 Task: Find a place to stay in Dinajpur, Bangladesh from 12th to 16th July for 8 guests, with a price range of ₹3300 to ₹16000, and amenities including Wifi, Free parking, TV, and Breakfast. Ensure the host speaks English.
Action: Mouse moved to (430, 91)
Screenshot: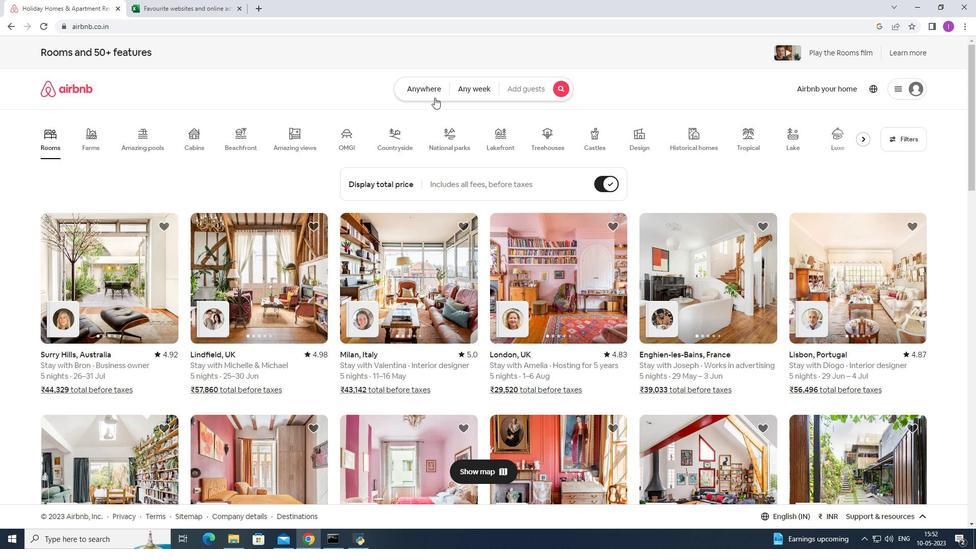 
Action: Mouse pressed left at (430, 91)
Screenshot: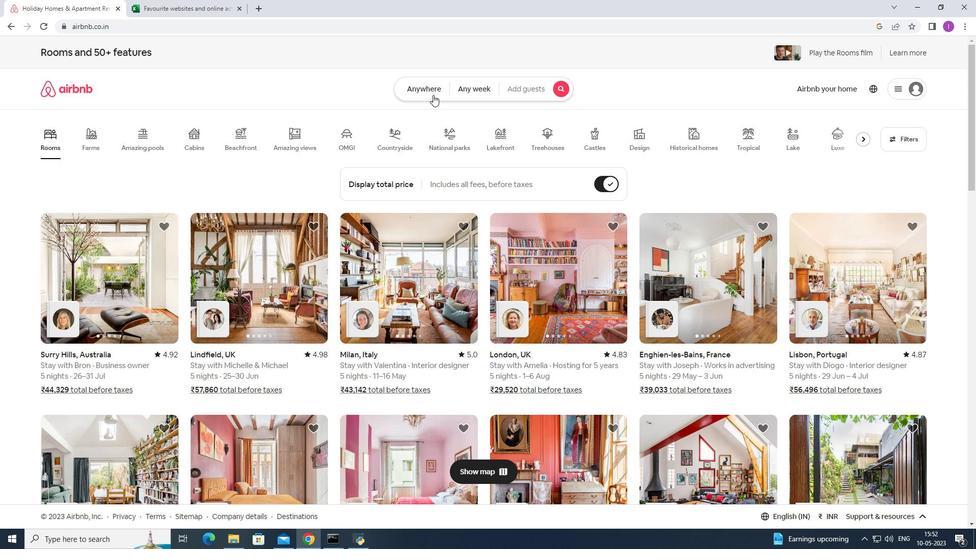 
Action: Mouse moved to (287, 133)
Screenshot: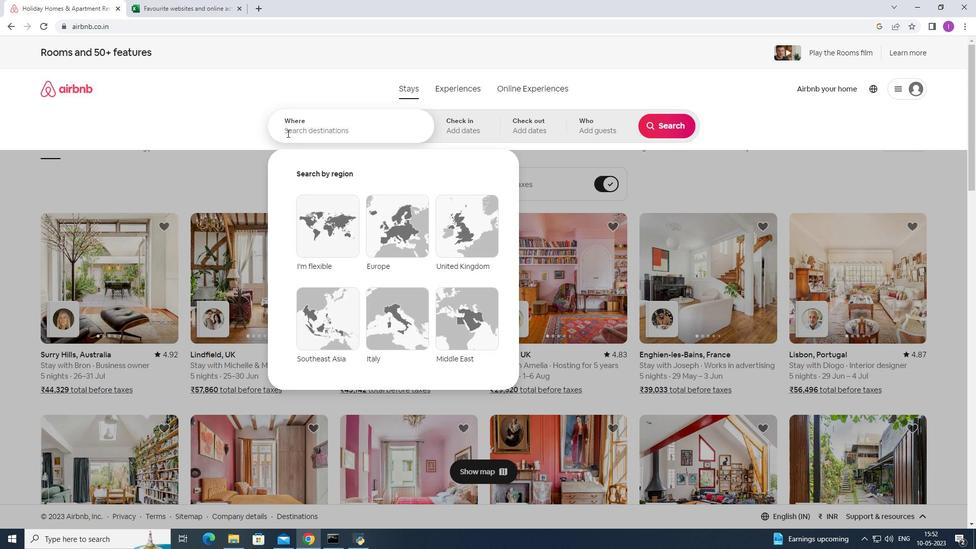 
Action: Mouse pressed left at (287, 133)
Screenshot: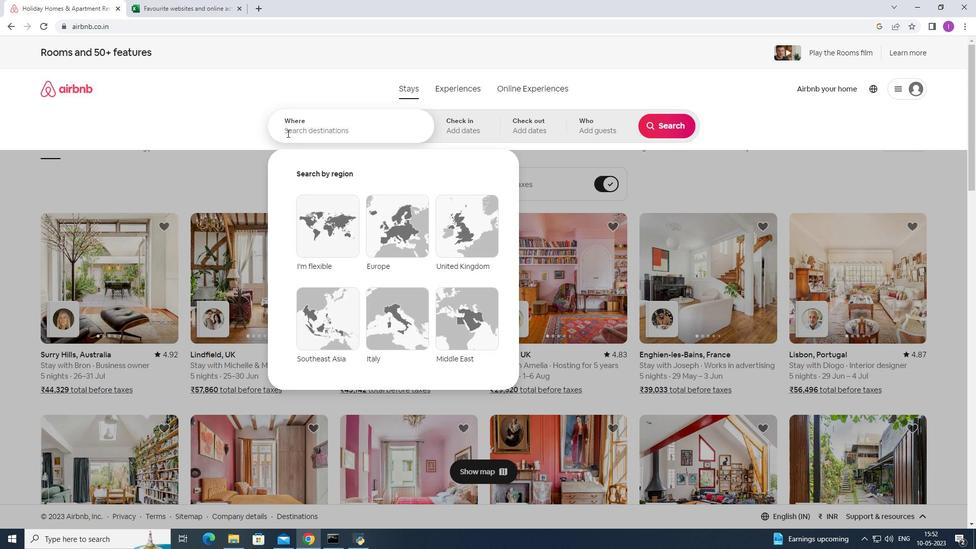 
Action: Mouse moved to (321, 130)
Screenshot: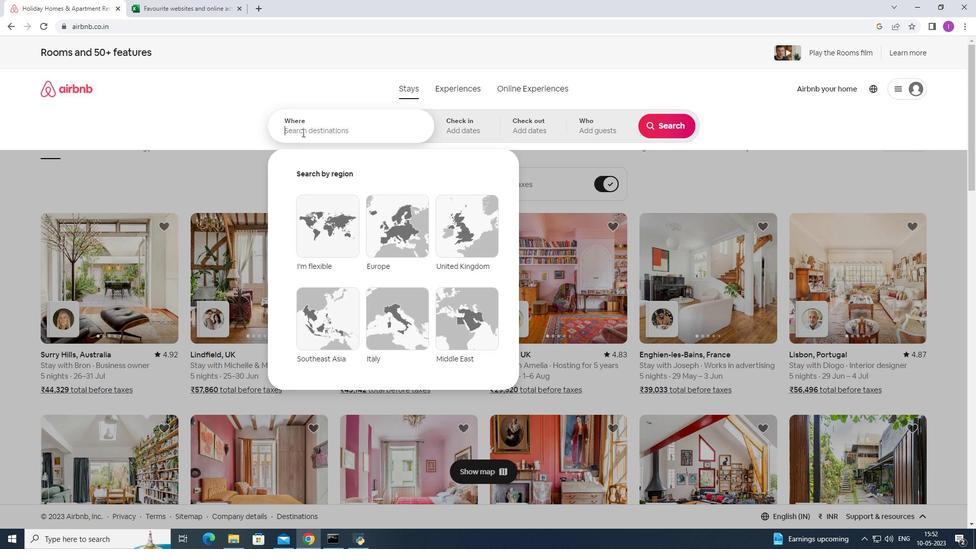 
Action: Key pressed <Key.shift><Key.shift><Key.shift><Key.shift><Key.shift><Key.shift><Key.shift>Dinajpur
Screenshot: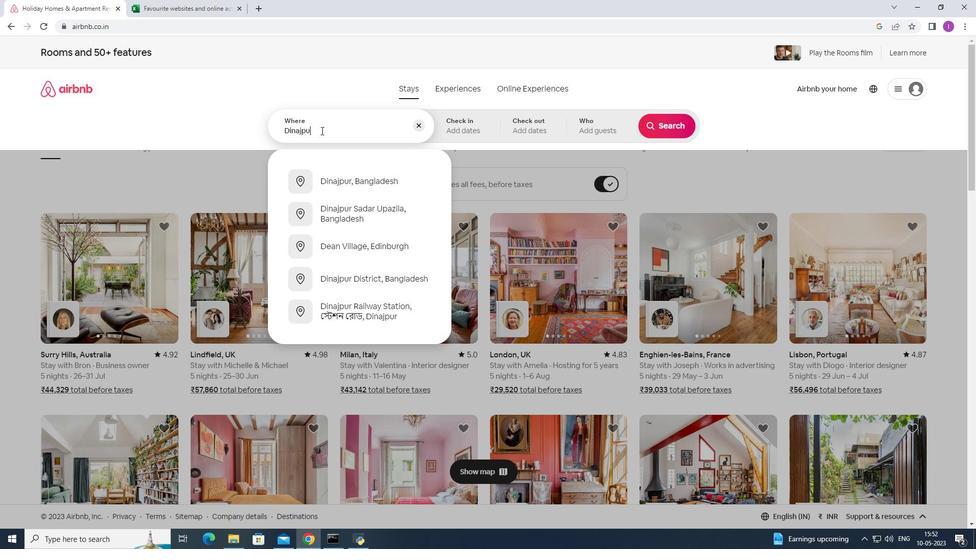 
Action: Mouse moved to (345, 182)
Screenshot: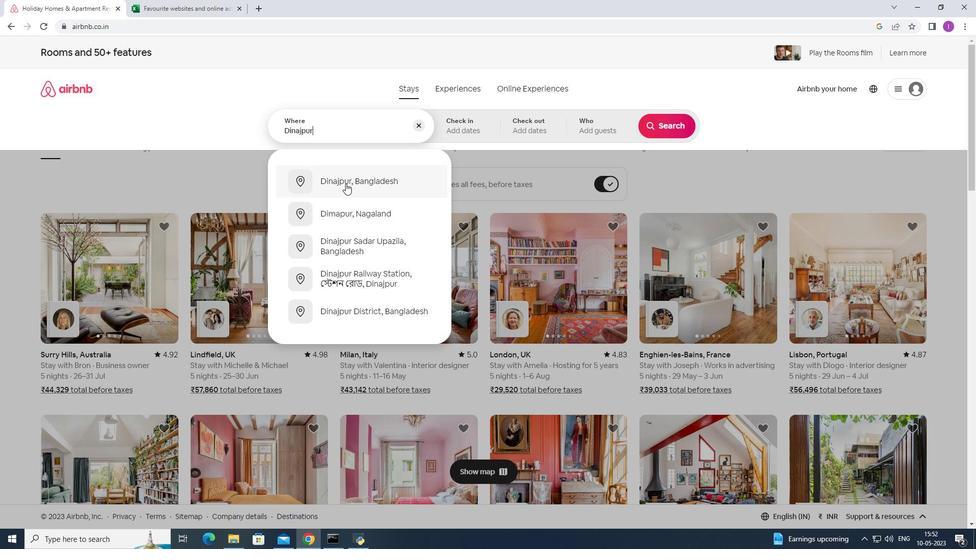 
Action: Mouse pressed left at (345, 182)
Screenshot: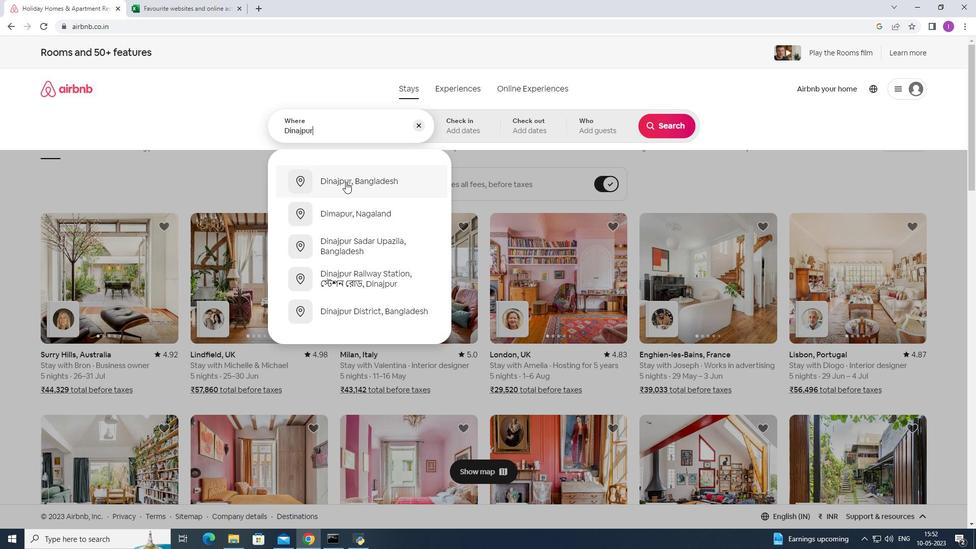 
Action: Mouse moved to (541, 129)
Screenshot: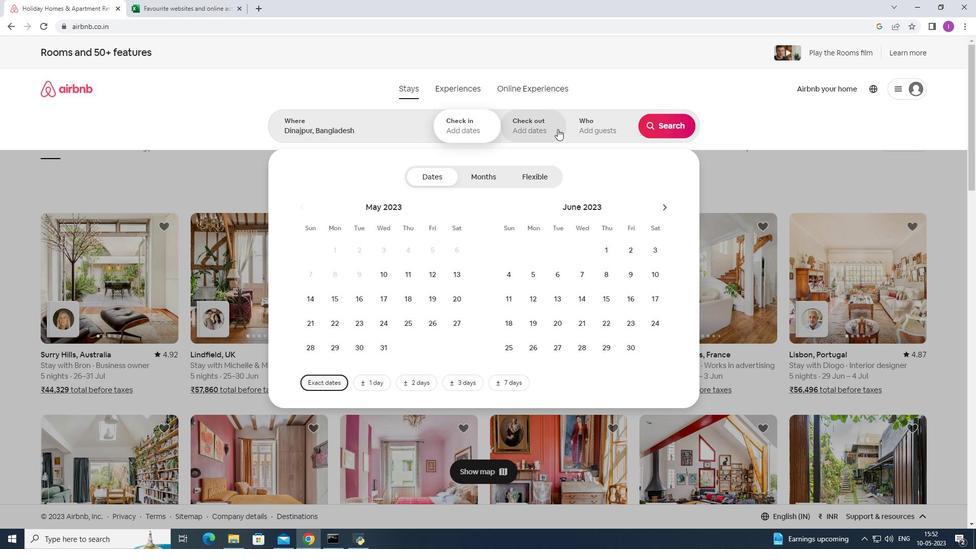 
Action: Mouse pressed left at (541, 129)
Screenshot: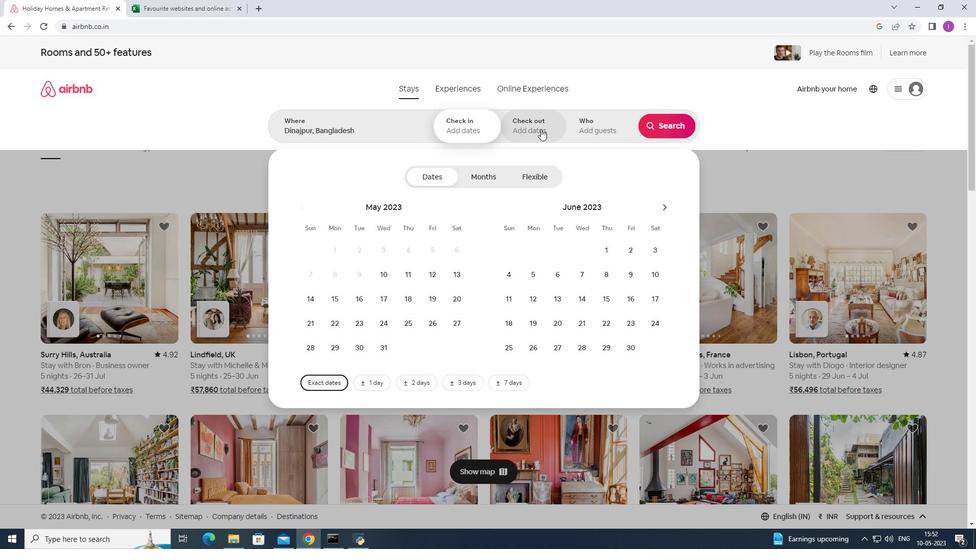 
Action: Mouse moved to (660, 206)
Screenshot: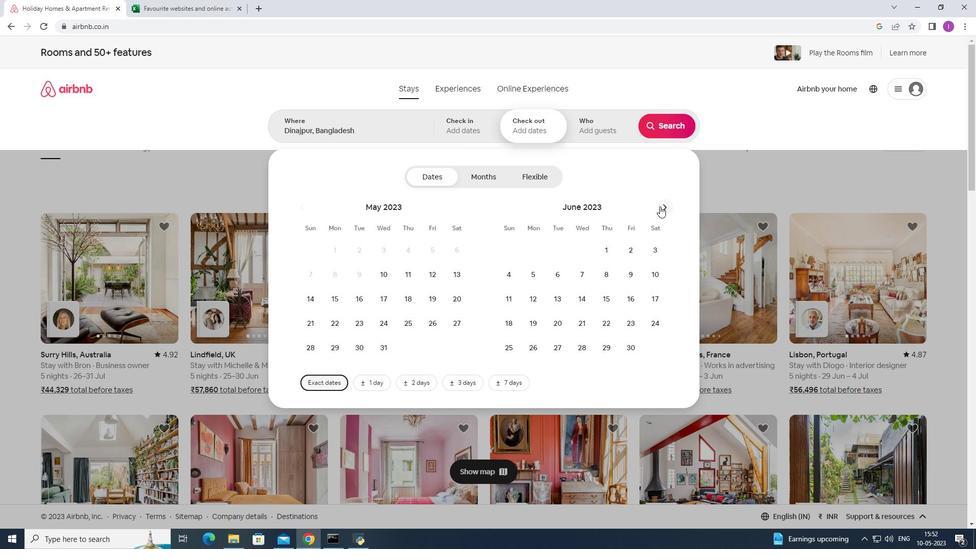 
Action: Mouse pressed left at (660, 206)
Screenshot: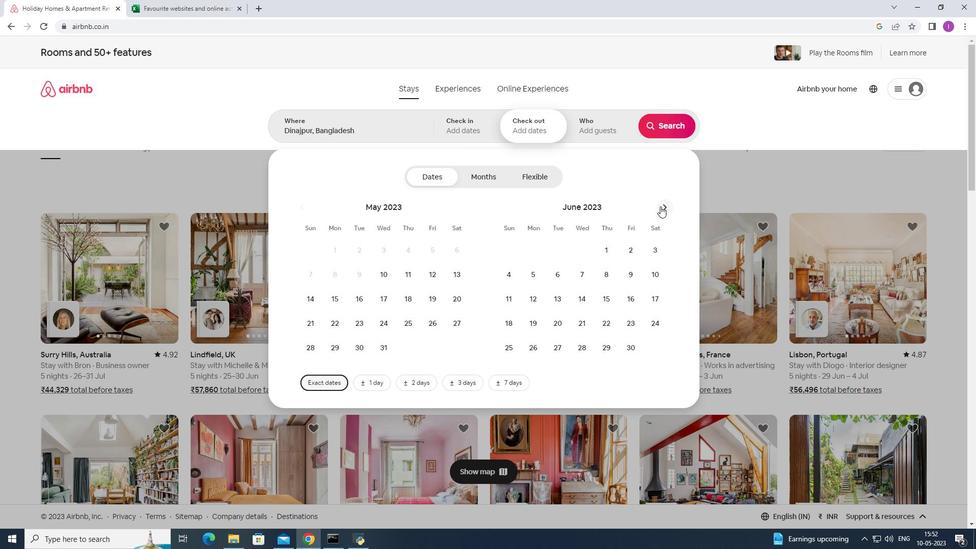 
Action: Mouse moved to (337, 299)
Screenshot: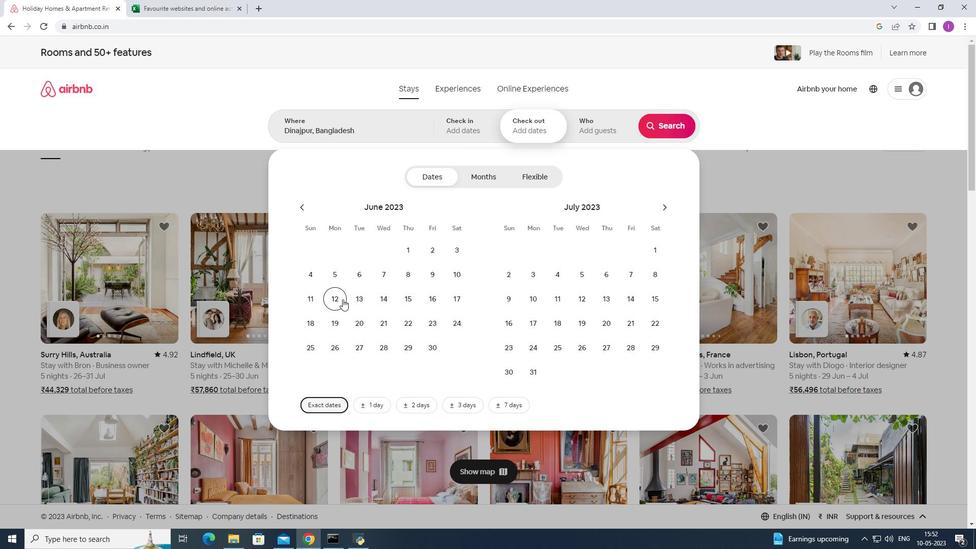 
Action: Mouse pressed left at (337, 299)
Screenshot: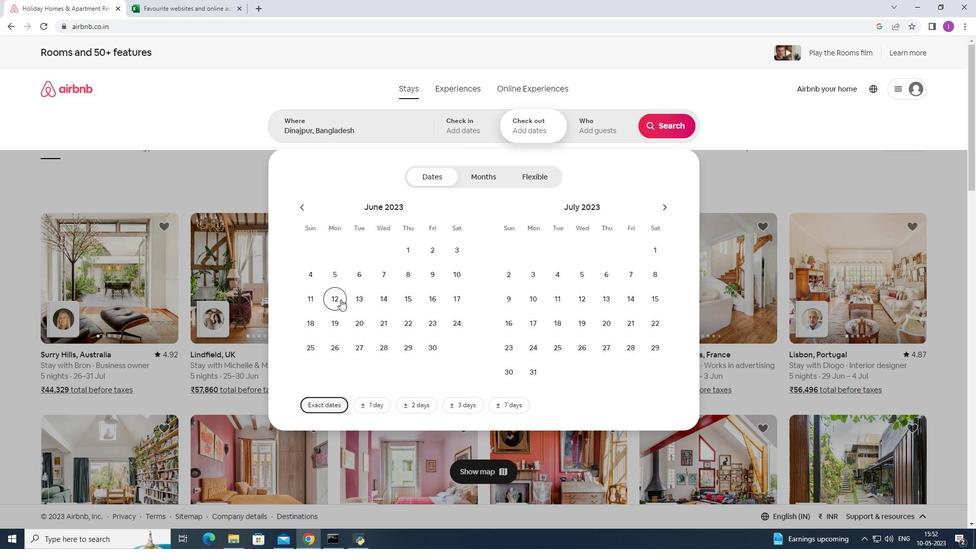 
Action: Mouse moved to (436, 297)
Screenshot: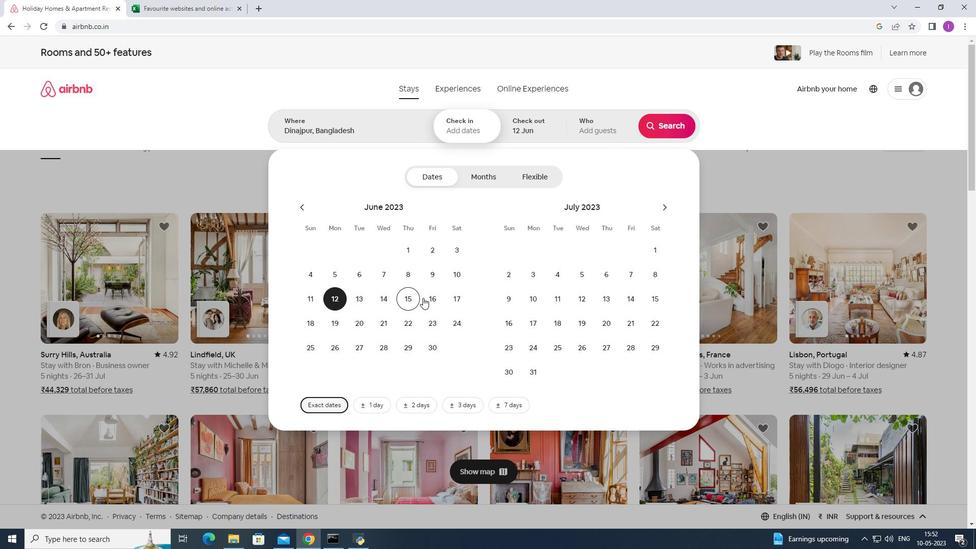 
Action: Mouse pressed left at (436, 297)
Screenshot: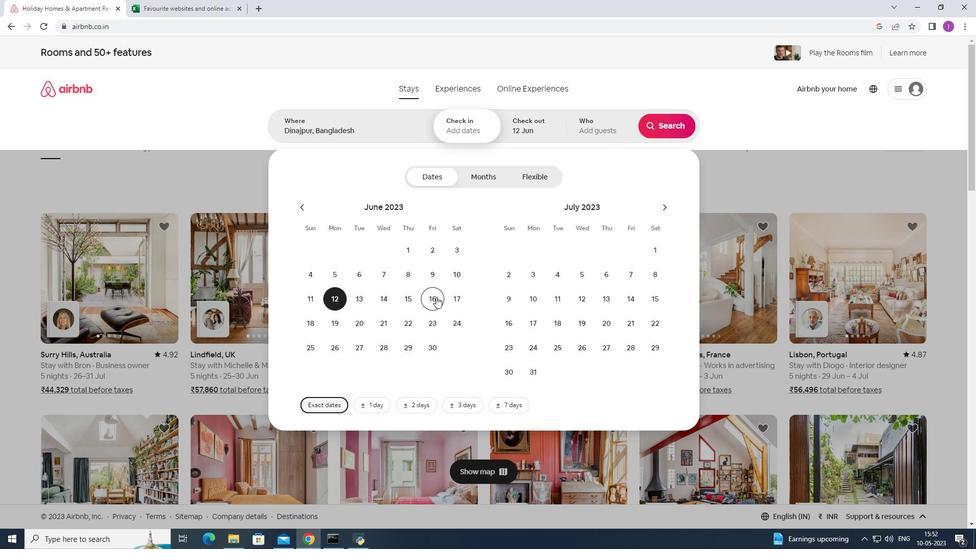 
Action: Mouse moved to (466, 123)
Screenshot: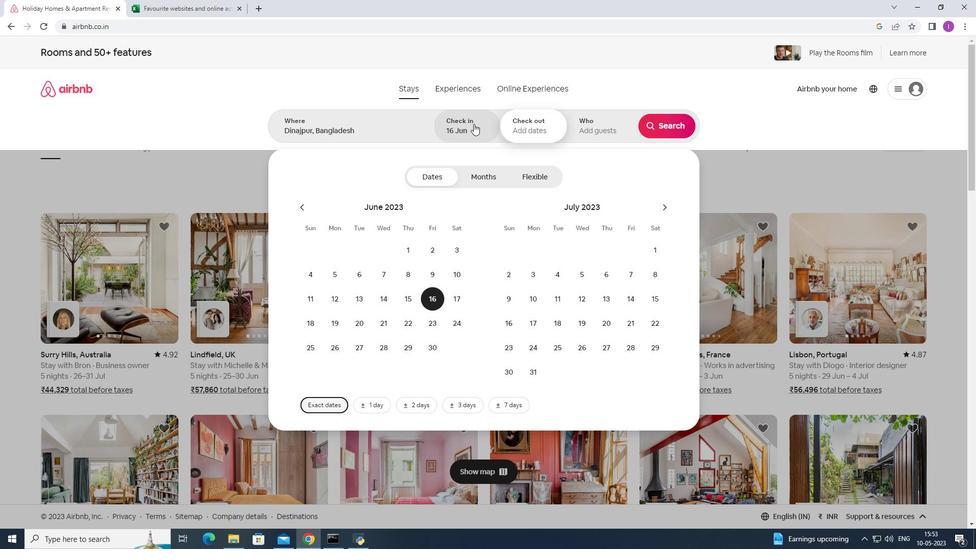 
Action: Mouse pressed left at (466, 123)
Screenshot: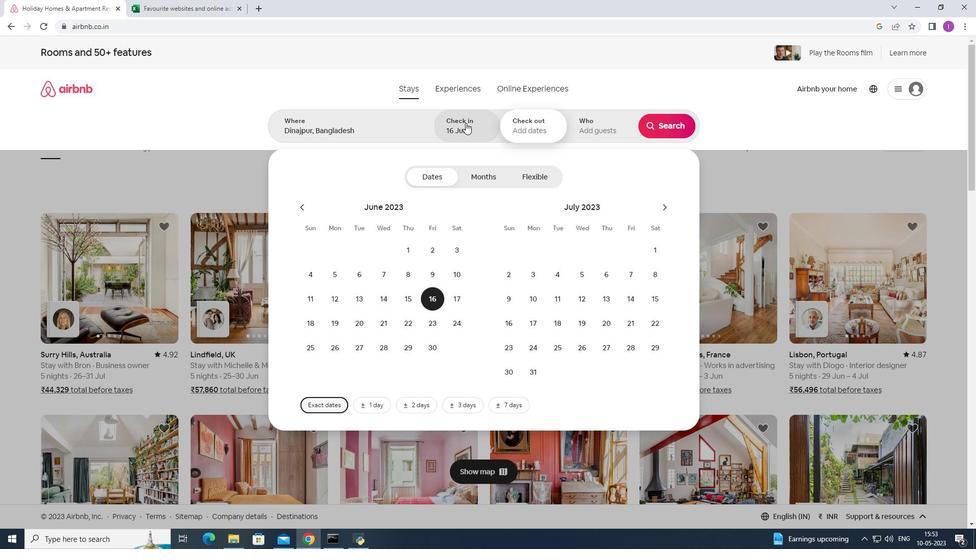 
Action: Mouse moved to (481, 123)
Screenshot: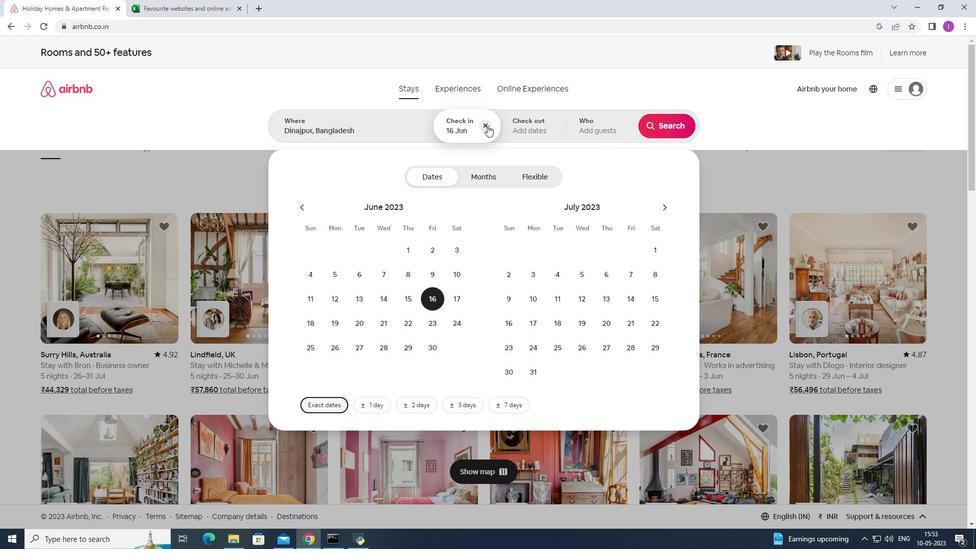 
Action: Mouse pressed left at (481, 123)
Screenshot: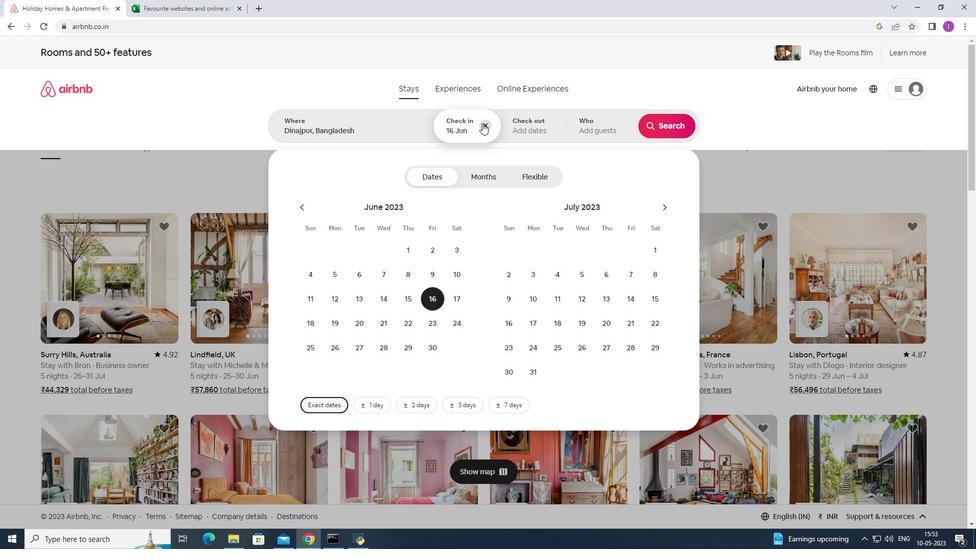
Action: Mouse moved to (581, 294)
Screenshot: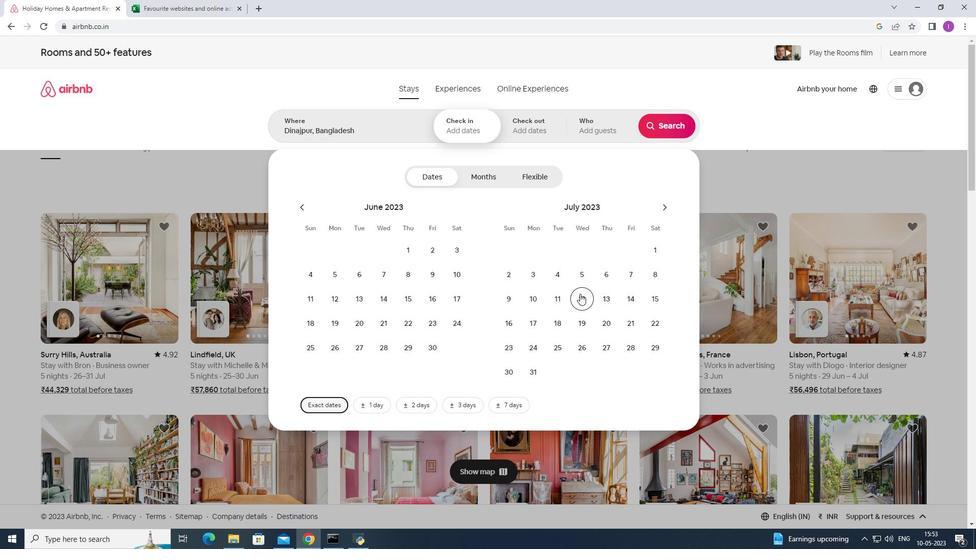 
Action: Mouse pressed left at (581, 294)
Screenshot: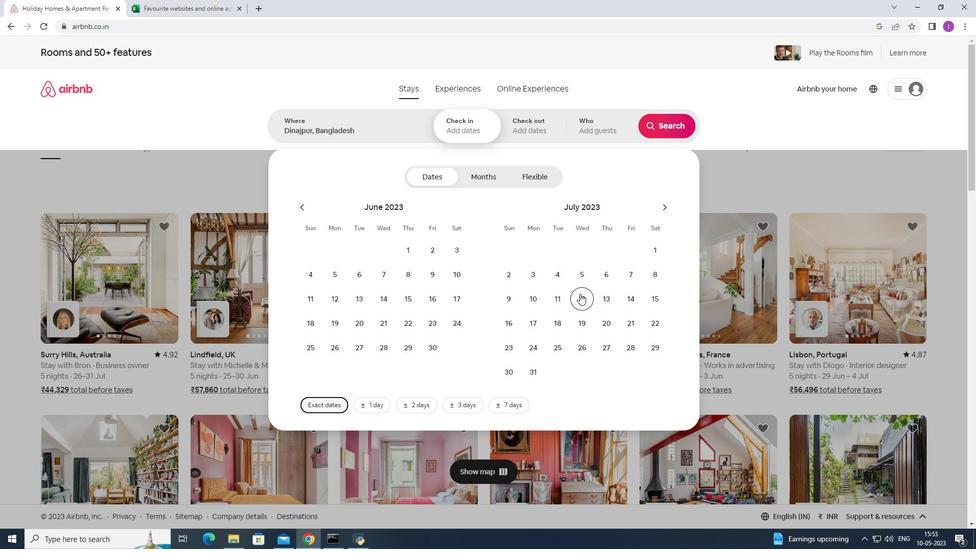 
Action: Mouse moved to (510, 328)
Screenshot: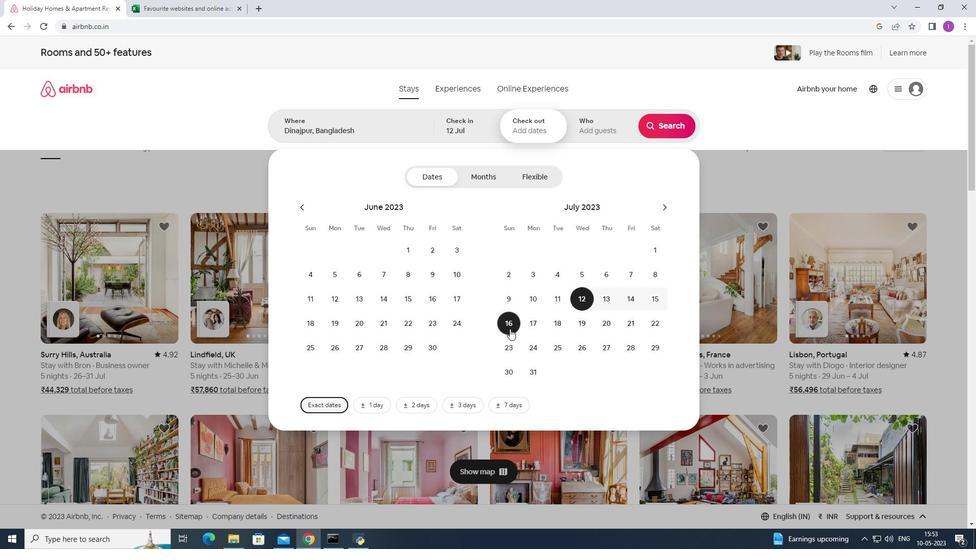 
Action: Mouse pressed left at (510, 328)
Screenshot: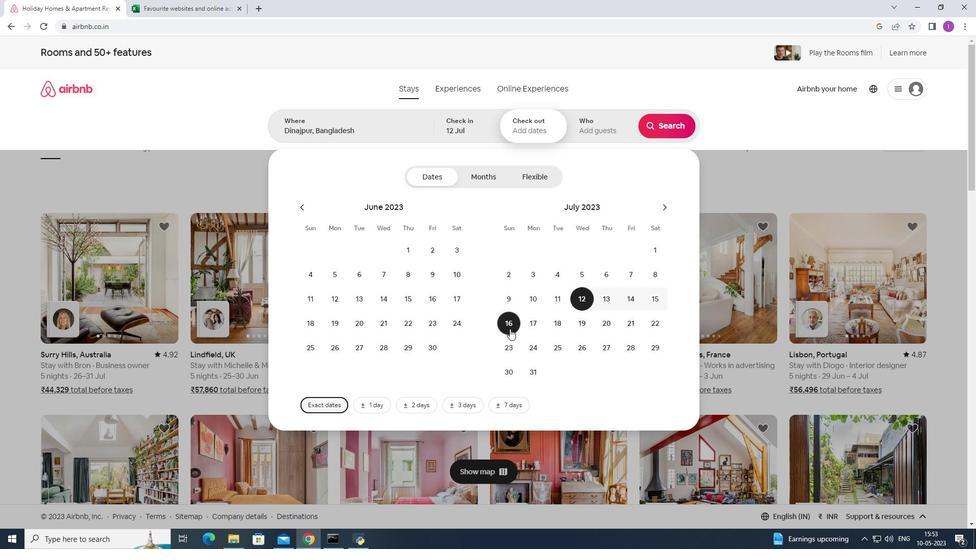 
Action: Mouse moved to (586, 134)
Screenshot: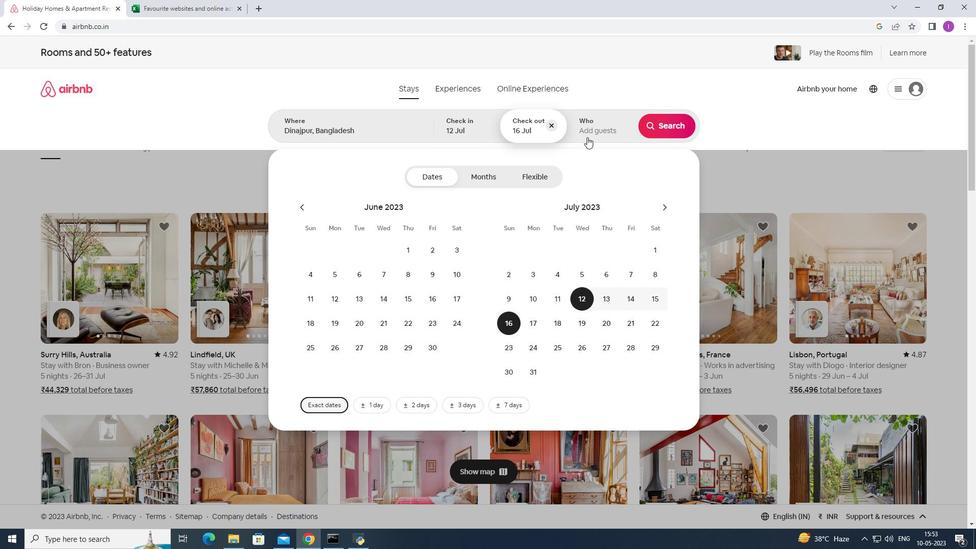 
Action: Mouse pressed left at (586, 134)
Screenshot: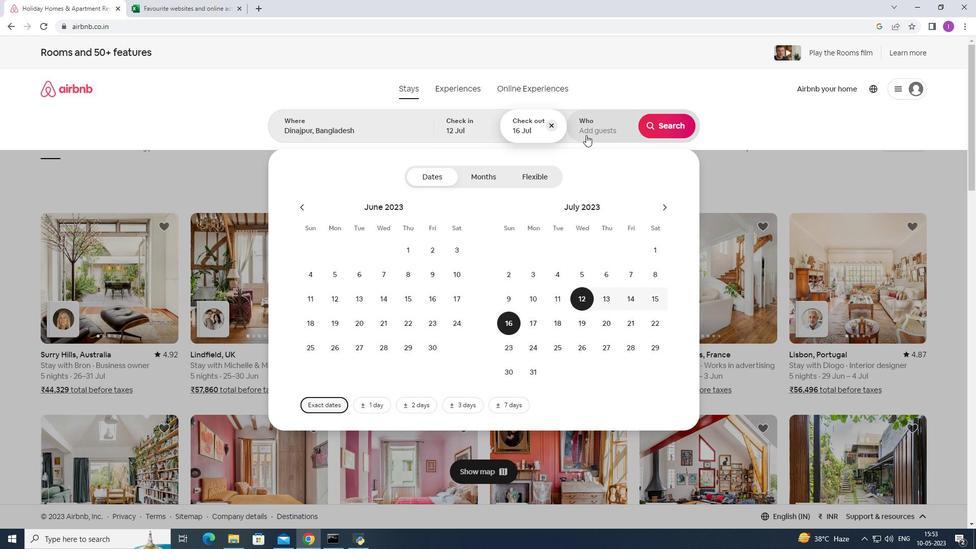 
Action: Mouse moved to (673, 173)
Screenshot: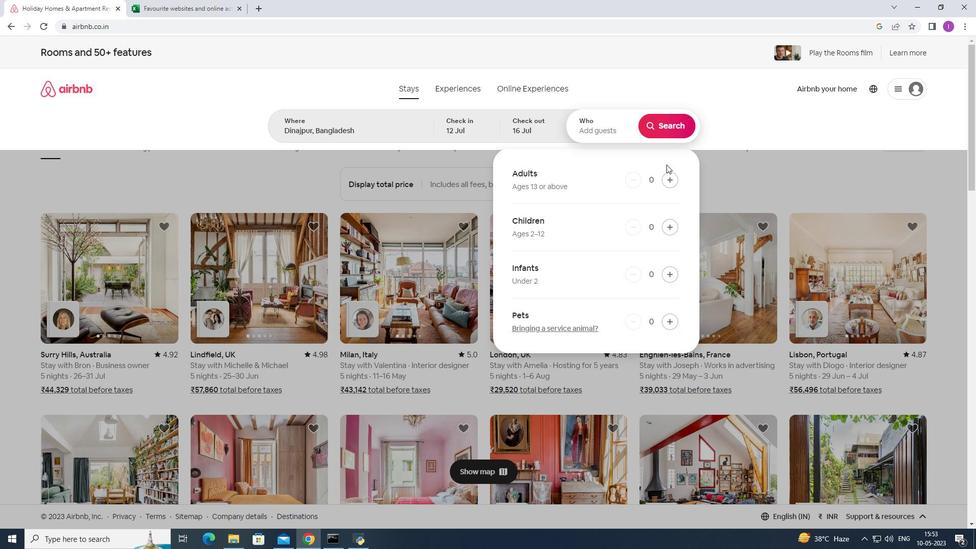 
Action: Mouse pressed left at (673, 173)
Screenshot: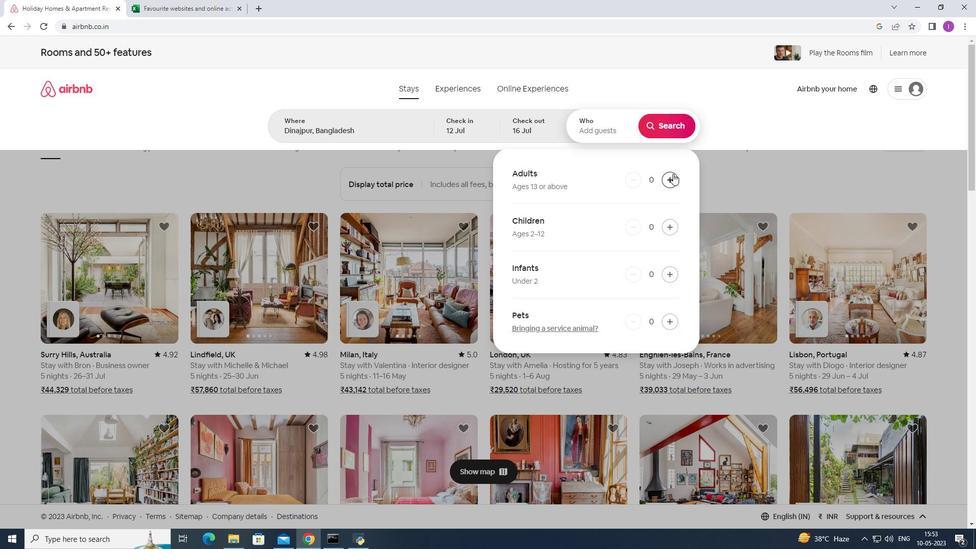 
Action: Mouse pressed left at (673, 173)
Screenshot: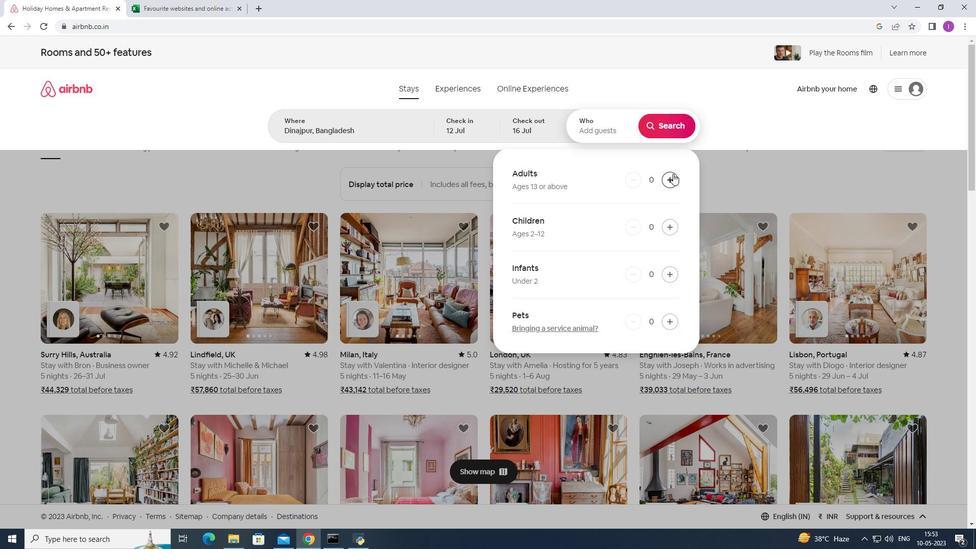 
Action: Mouse pressed left at (673, 173)
Screenshot: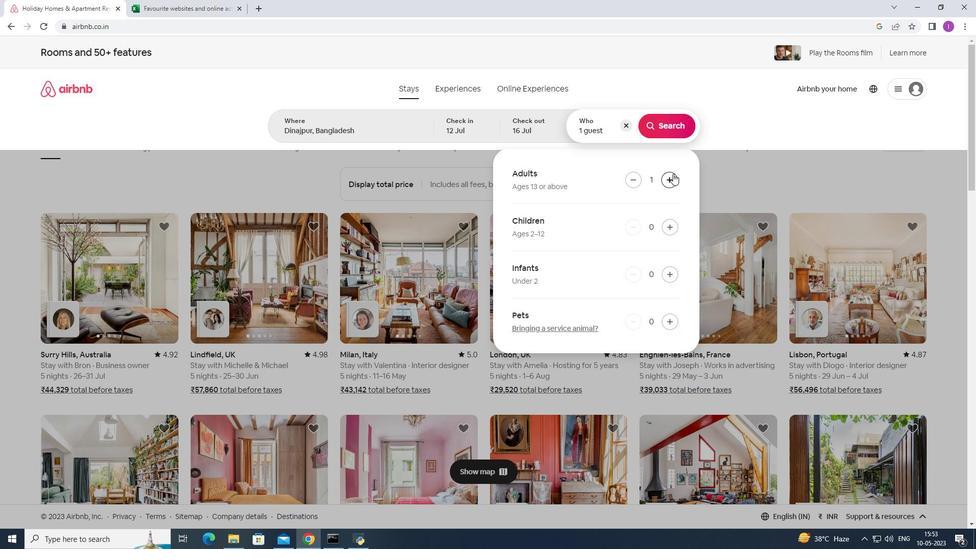 
Action: Mouse pressed left at (673, 173)
Screenshot: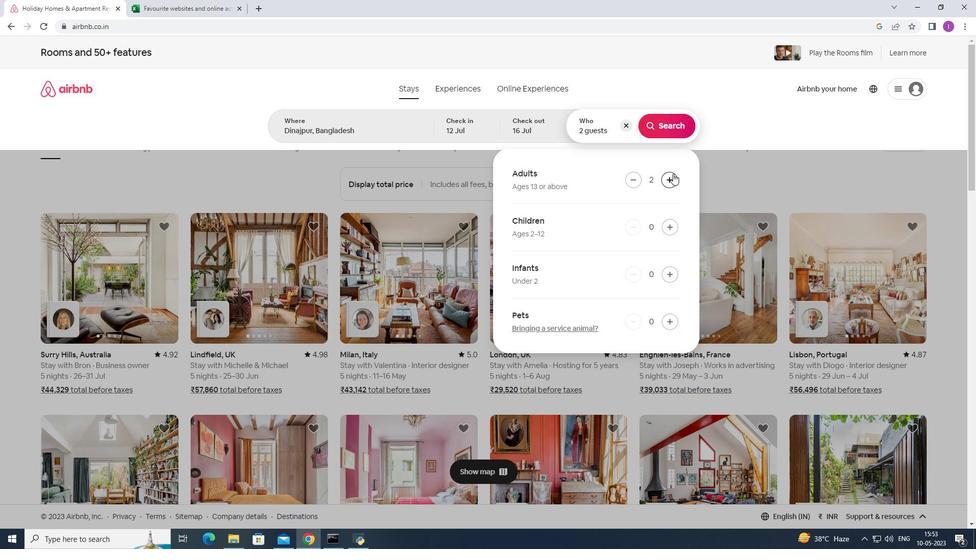 
Action: Mouse pressed left at (673, 173)
Screenshot: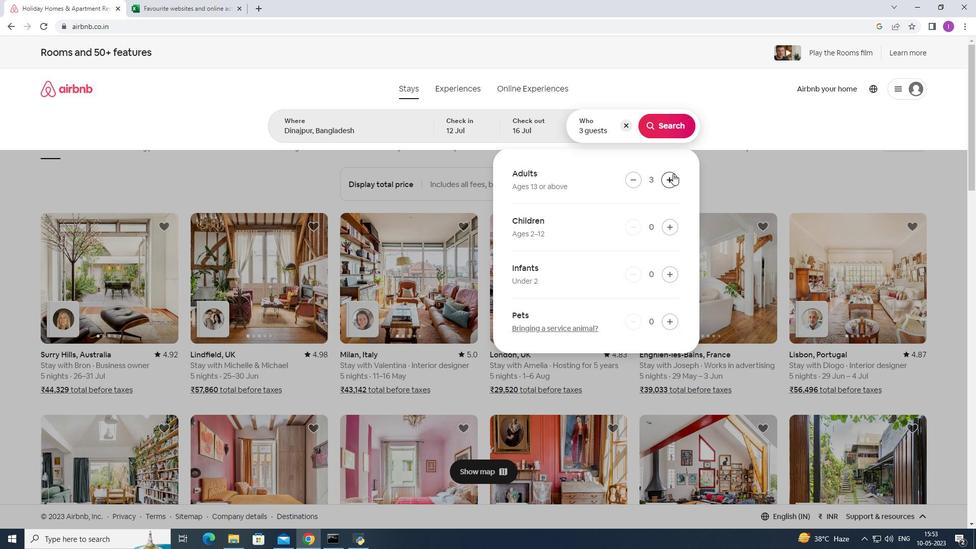 
Action: Mouse pressed left at (673, 173)
Screenshot: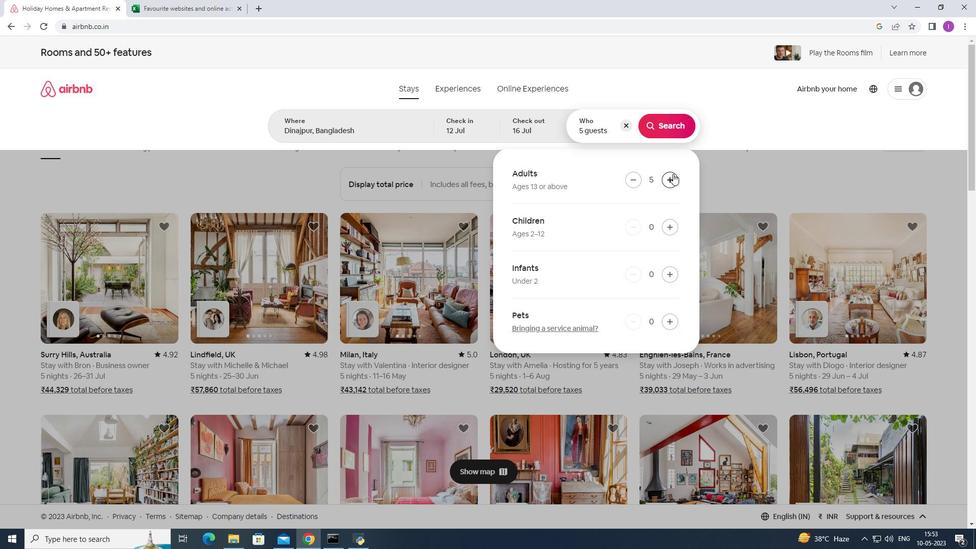 
Action: Mouse pressed left at (673, 173)
Screenshot: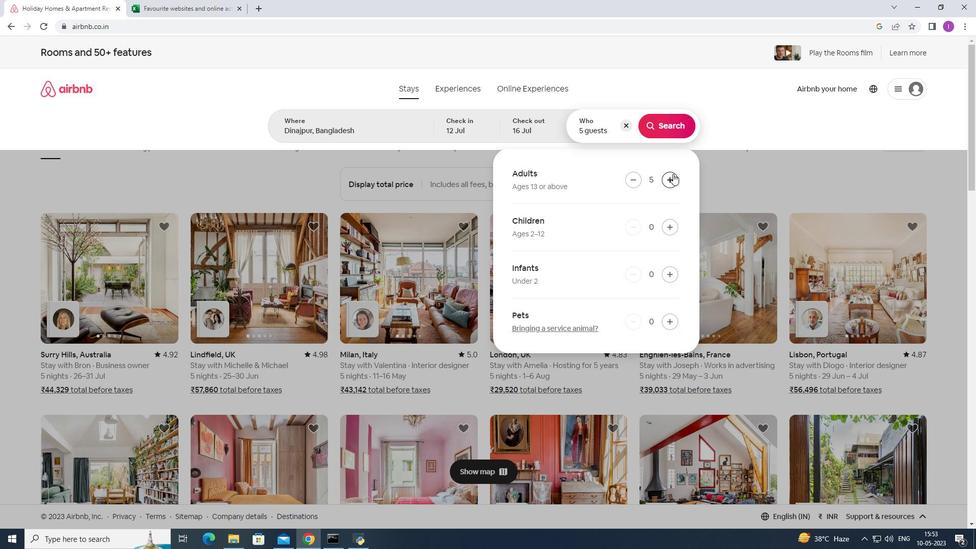 
Action: Mouse moved to (673, 175)
Screenshot: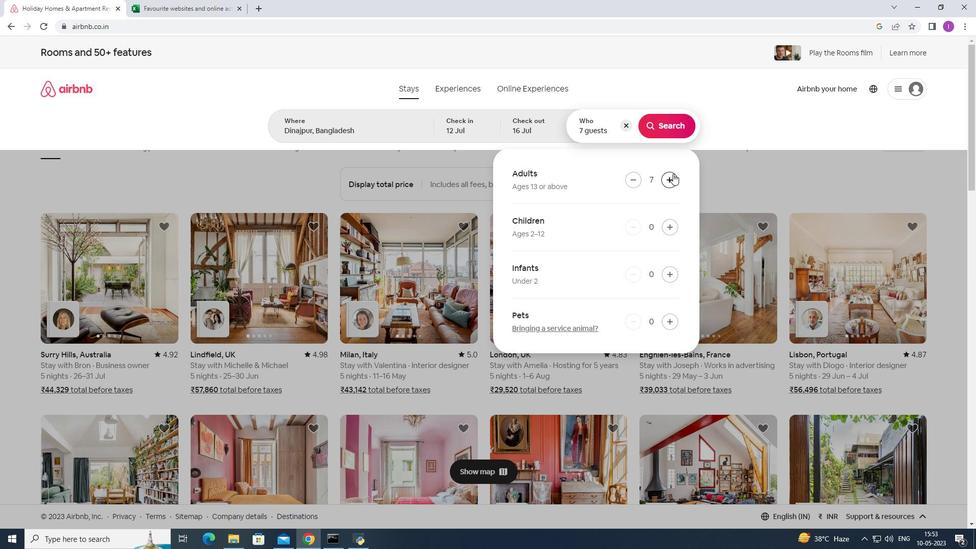 
Action: Mouse pressed left at (673, 175)
Screenshot: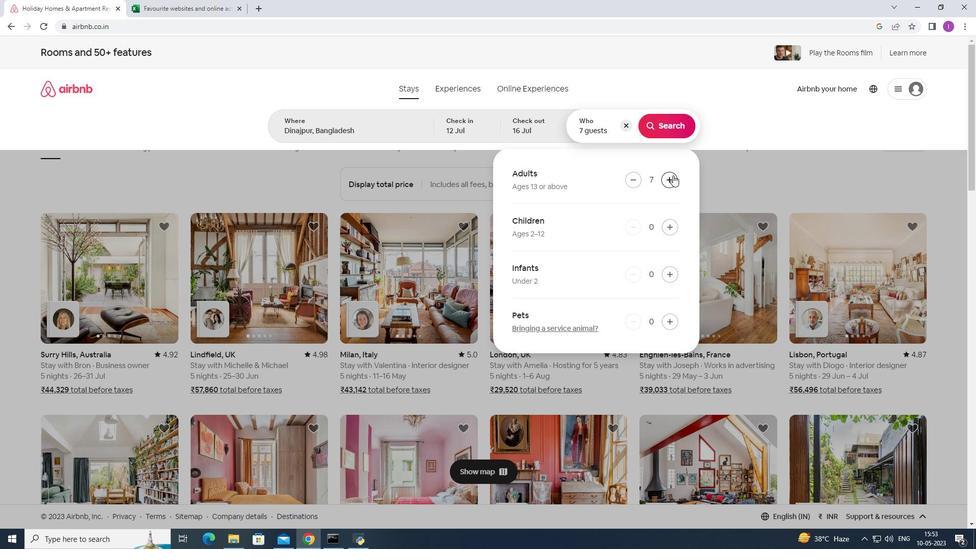 
Action: Mouse moved to (642, 126)
Screenshot: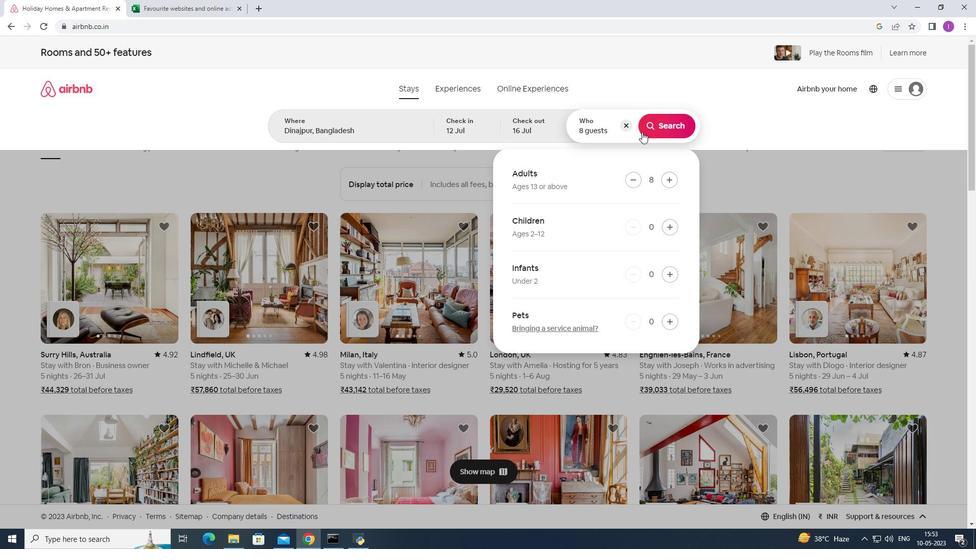 
Action: Mouse pressed left at (642, 126)
Screenshot: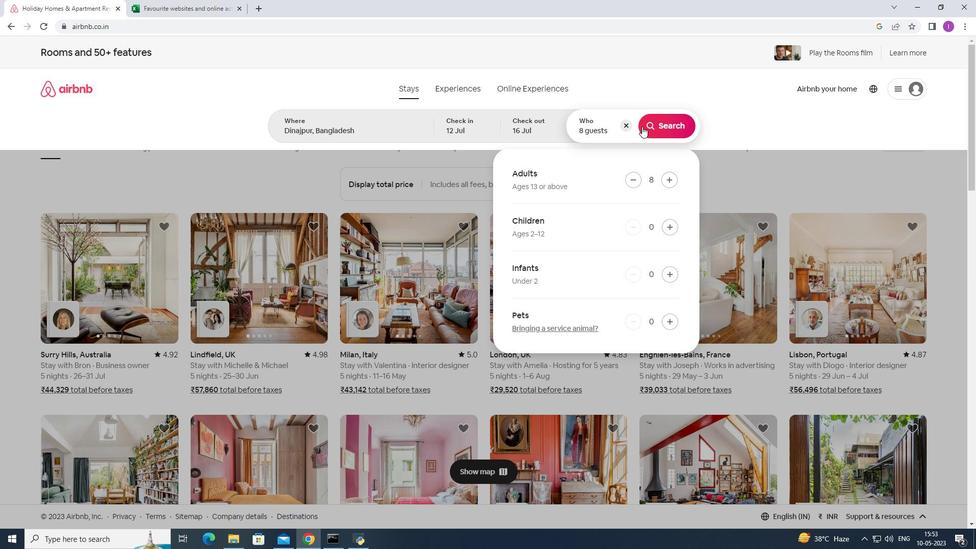 
Action: Mouse moved to (929, 101)
Screenshot: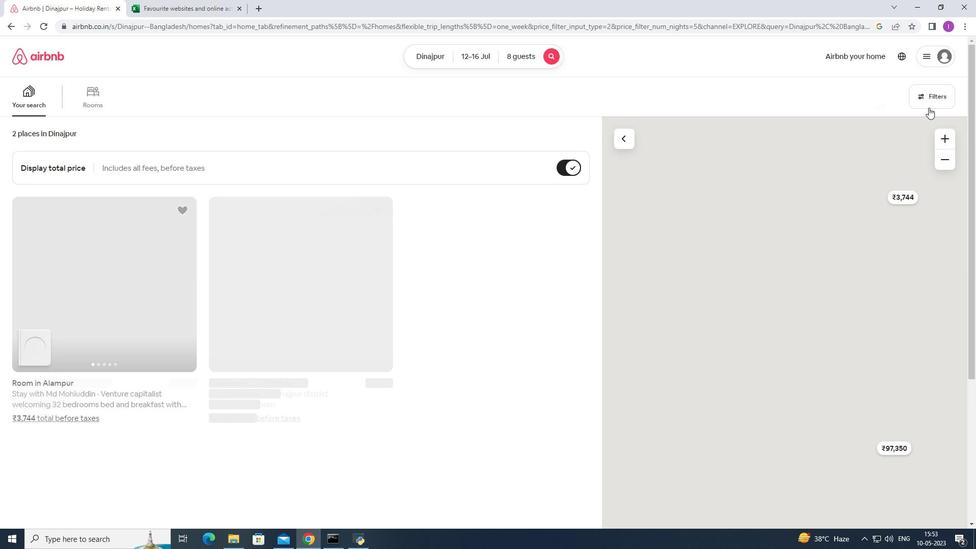 
Action: Mouse pressed left at (929, 101)
Screenshot: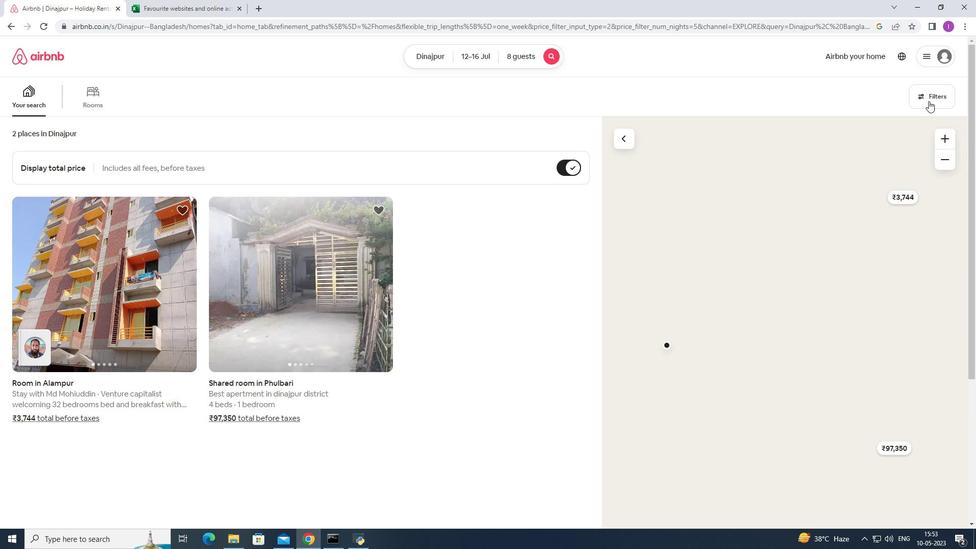 
Action: Mouse moved to (550, 347)
Screenshot: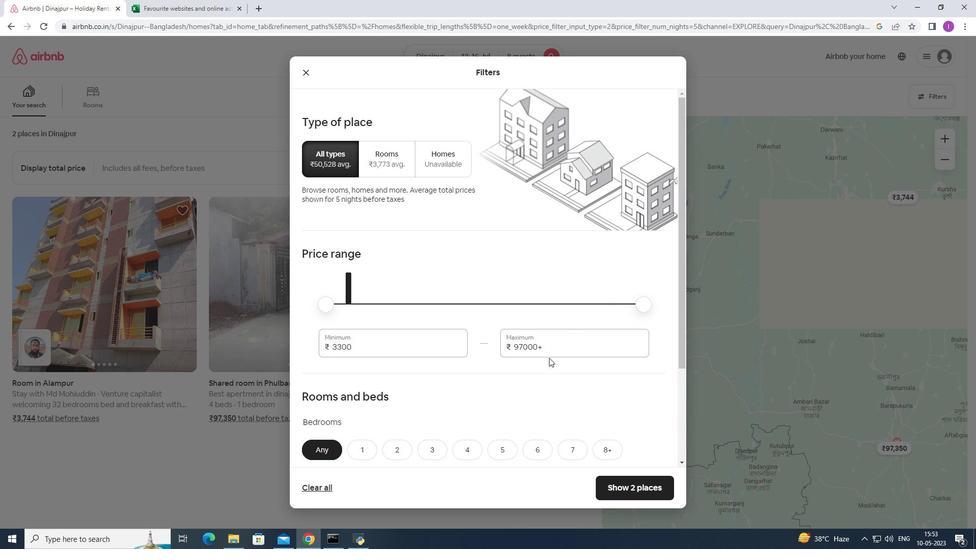 
Action: Mouse pressed left at (550, 347)
Screenshot: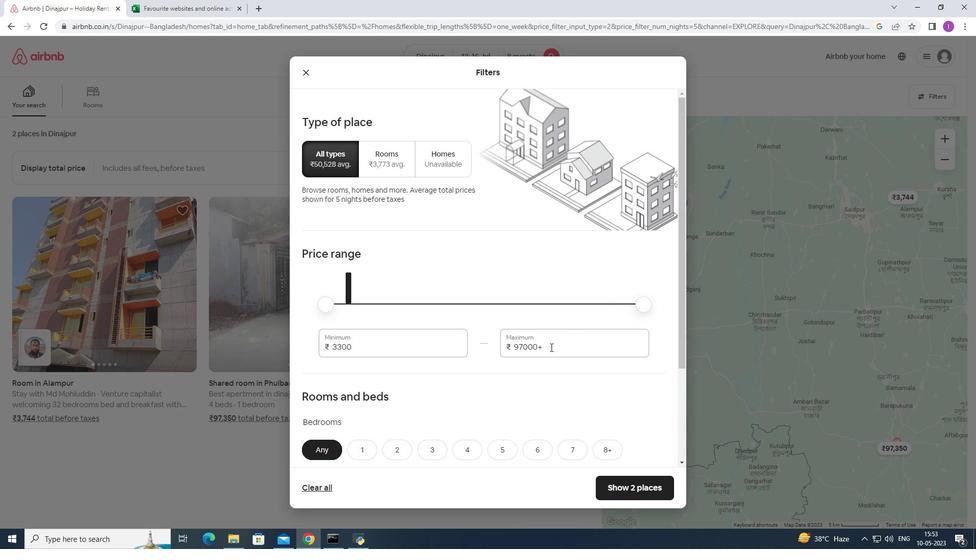 
Action: Mouse moved to (495, 345)
Screenshot: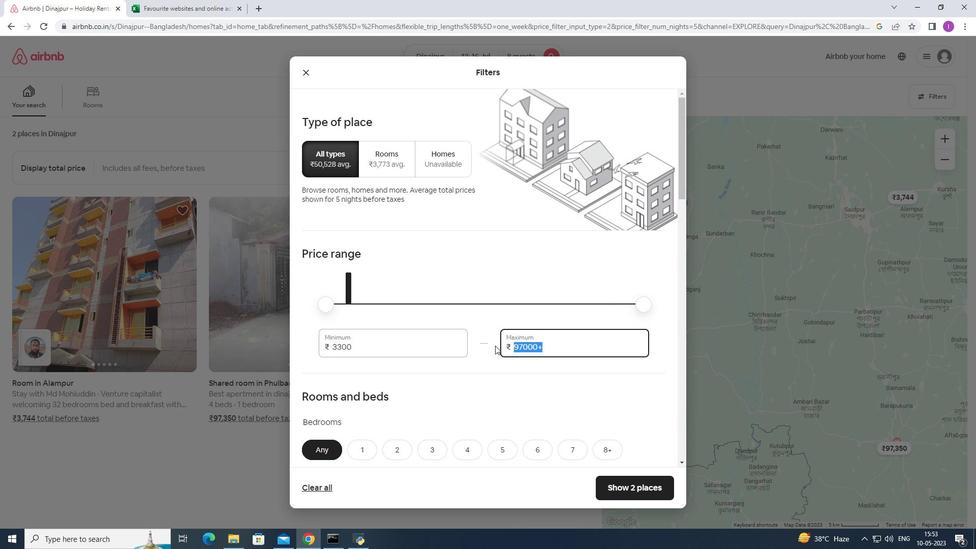 
Action: Key pressed 16000
Screenshot: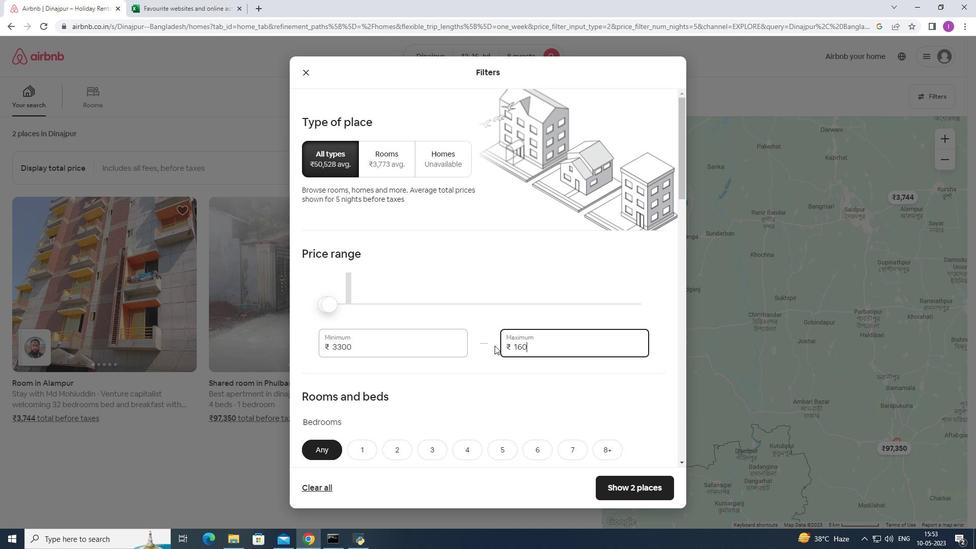 
Action: Mouse moved to (400, 347)
Screenshot: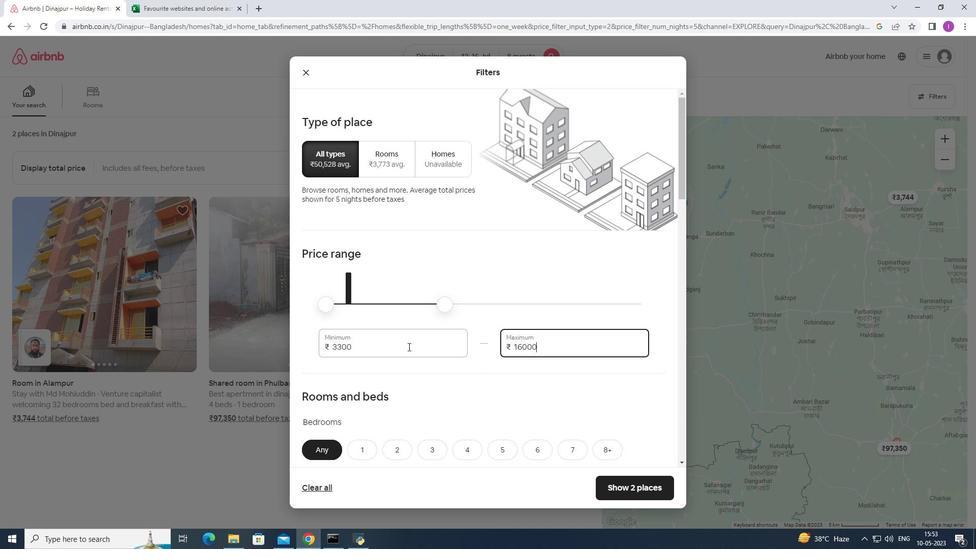 
Action: Mouse pressed left at (400, 347)
Screenshot: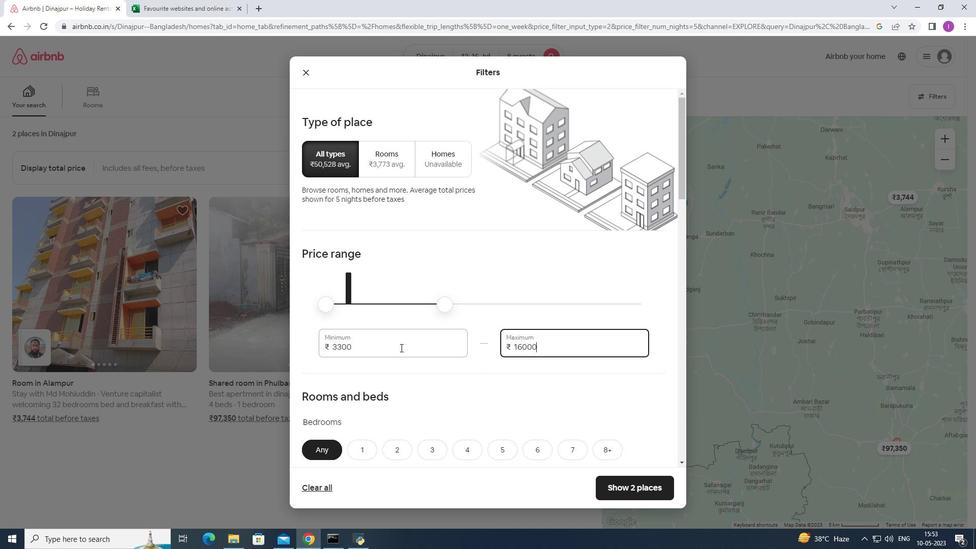 
Action: Mouse moved to (425, 369)
Screenshot: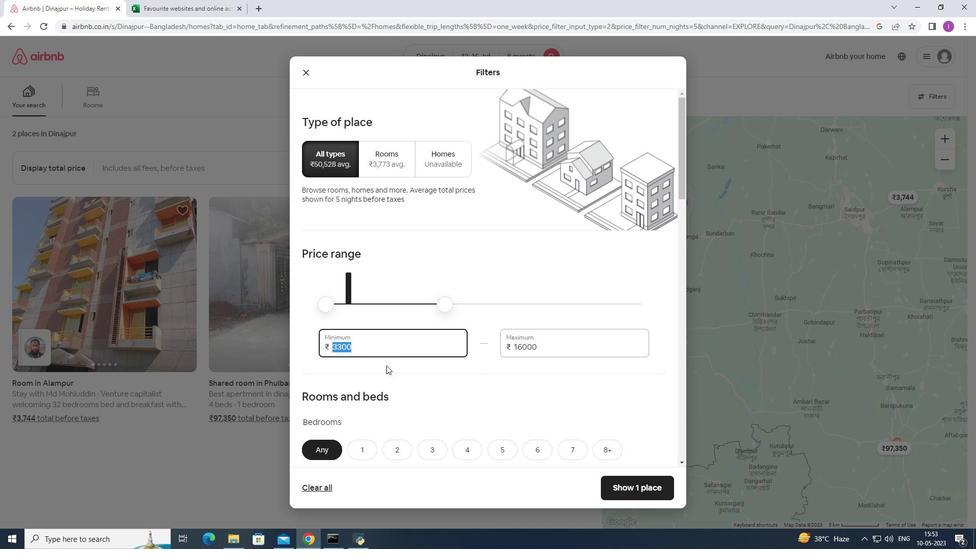 
Action: Key pressed 10000
Screenshot: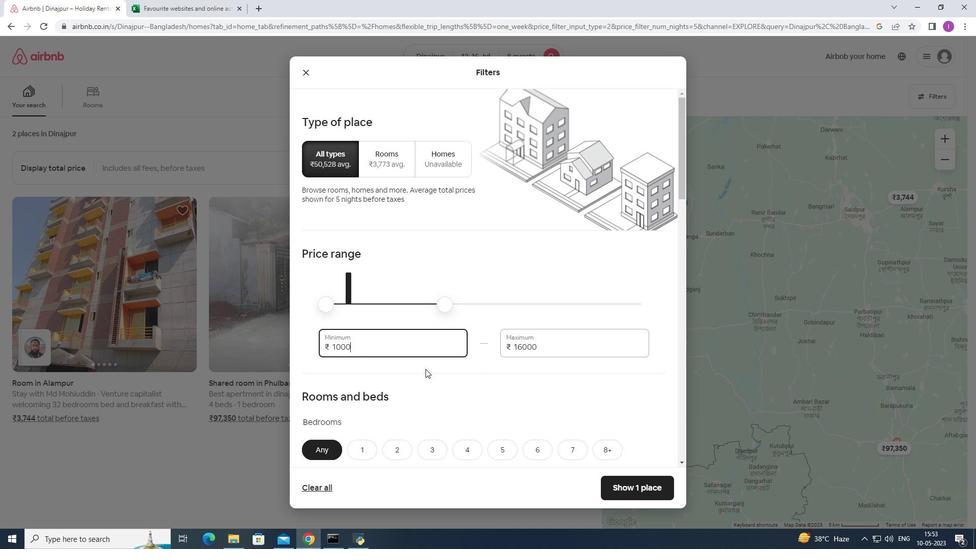 
Action: Mouse scrolled (425, 368) with delta (0, 0)
Screenshot: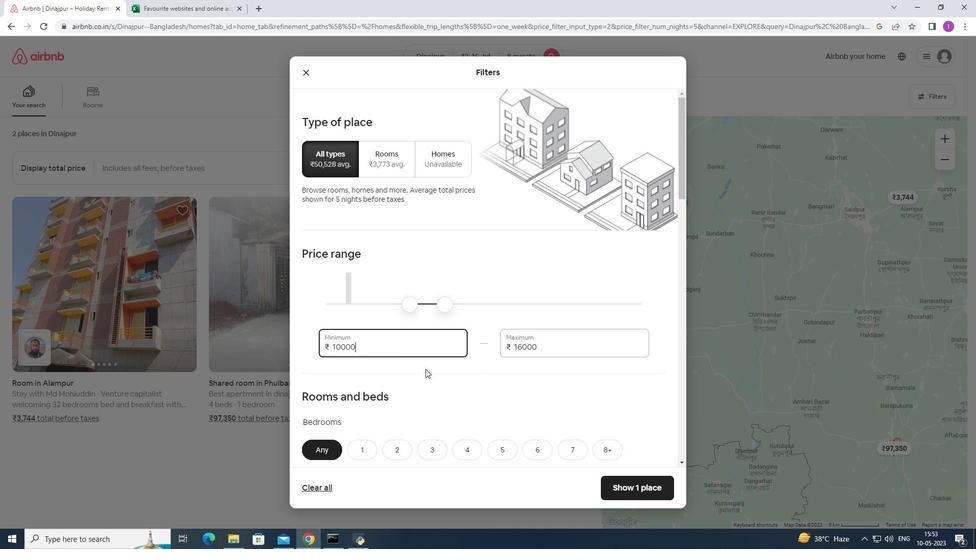 
Action: Mouse moved to (532, 346)
Screenshot: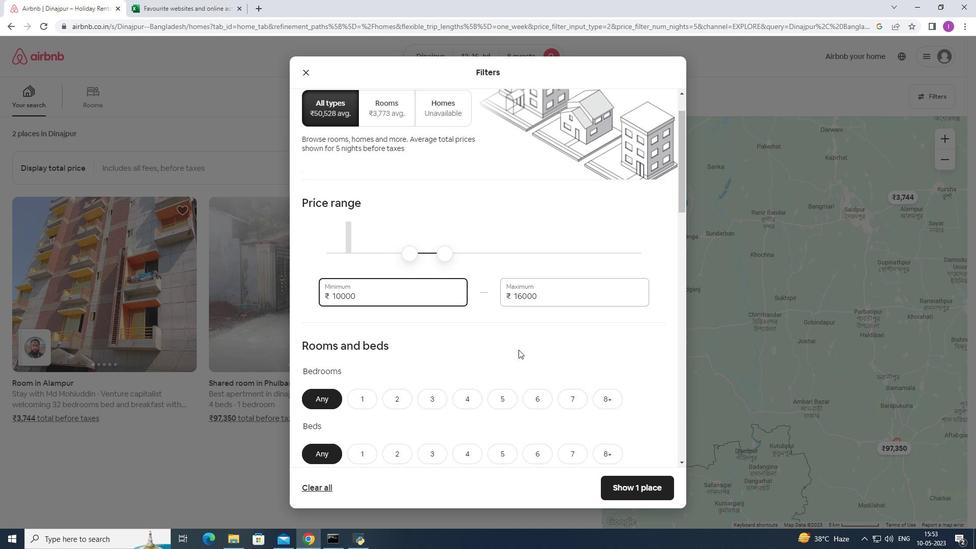 
Action: Mouse scrolled (532, 346) with delta (0, 0)
Screenshot: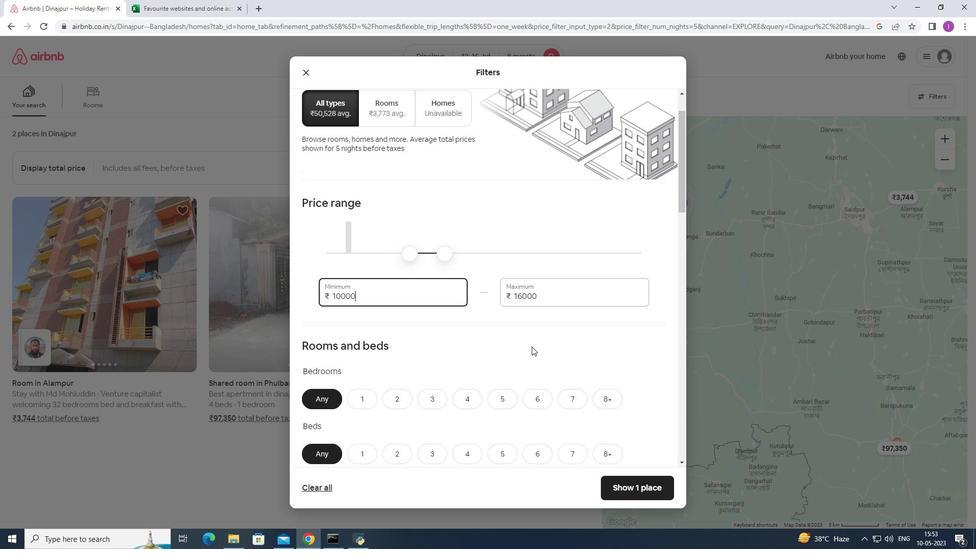
Action: Mouse scrolled (532, 346) with delta (0, 0)
Screenshot: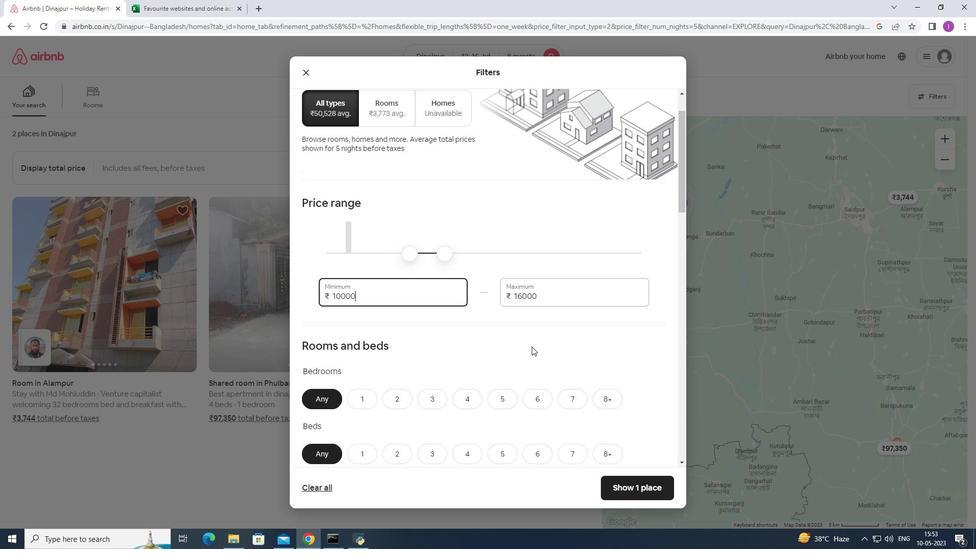 
Action: Mouse moved to (500, 321)
Screenshot: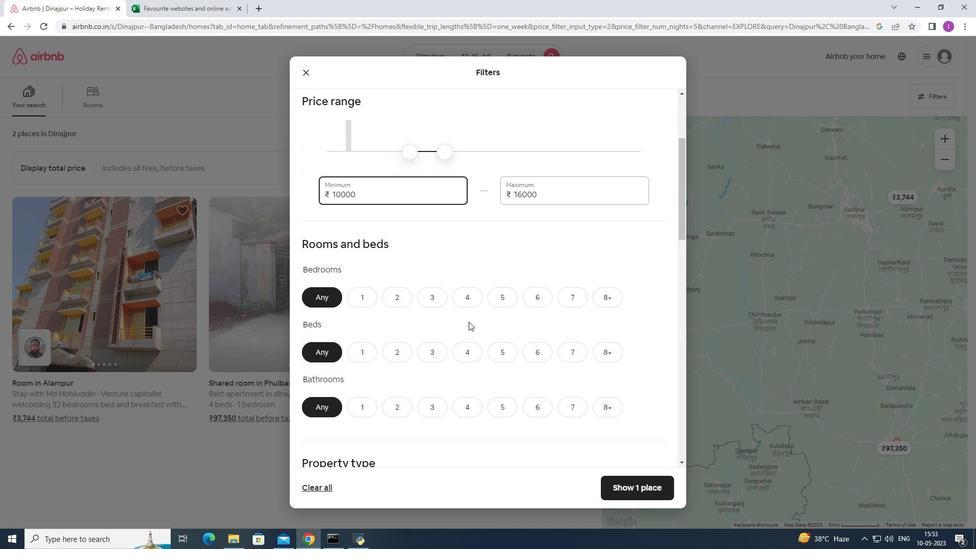 
Action: Mouse scrolled (500, 321) with delta (0, 0)
Screenshot: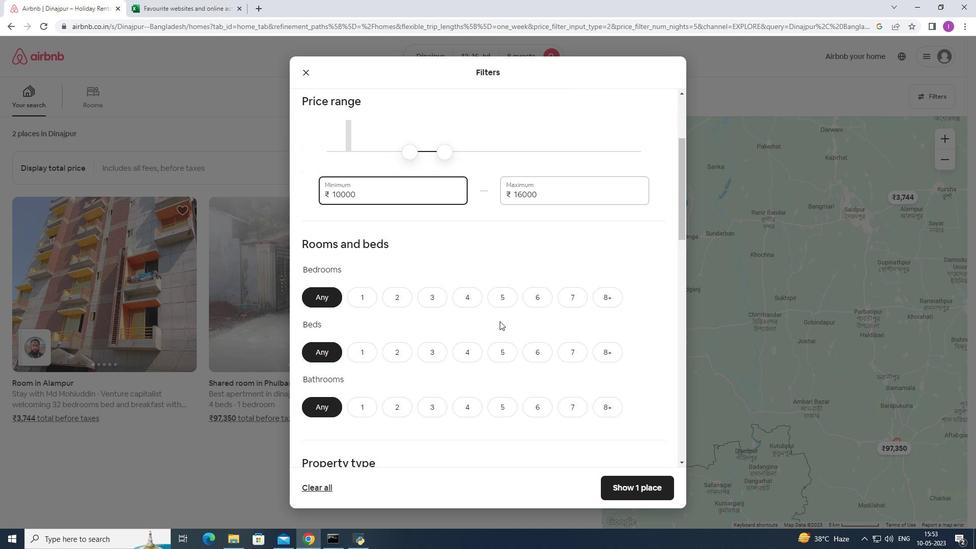 
Action: Mouse moved to (482, 321)
Screenshot: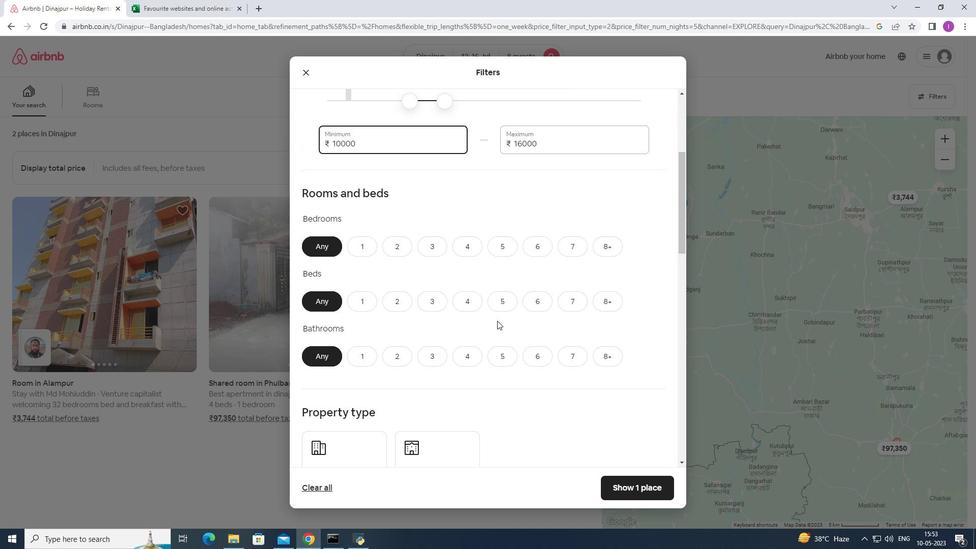 
Action: Mouse scrolled (482, 320) with delta (0, 0)
Screenshot: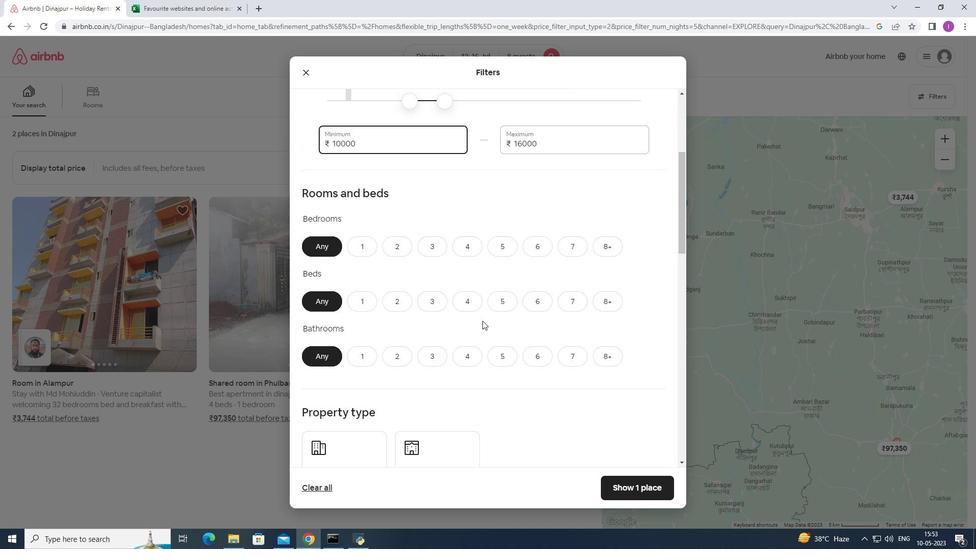 
Action: Mouse moved to (438, 317)
Screenshot: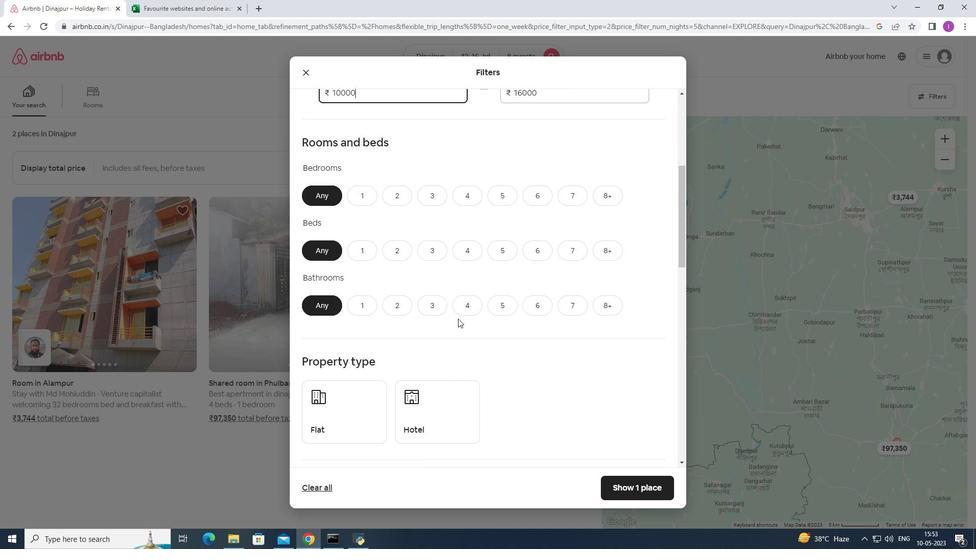 
Action: Mouse scrolled (438, 317) with delta (0, 0)
Screenshot: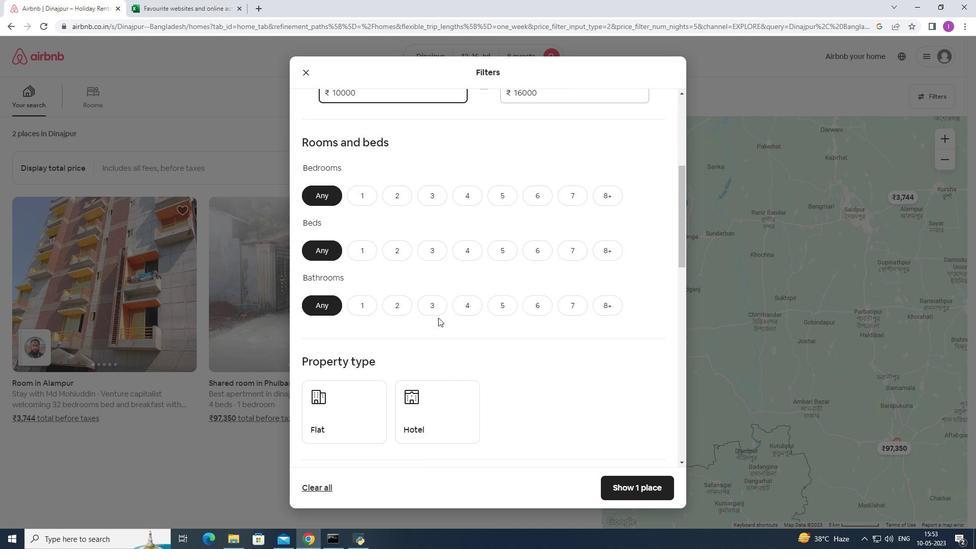 
Action: Mouse moved to (598, 146)
Screenshot: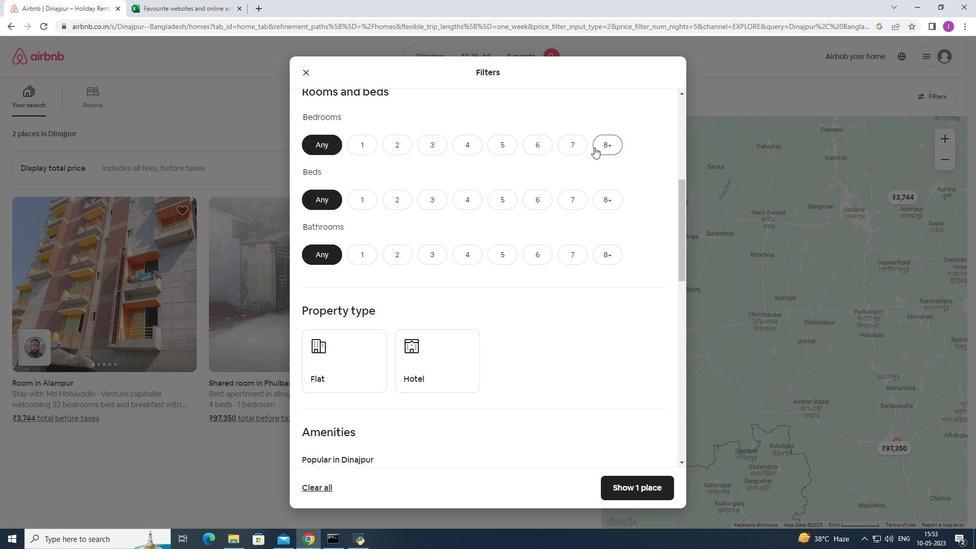 
Action: Mouse pressed left at (598, 146)
Screenshot: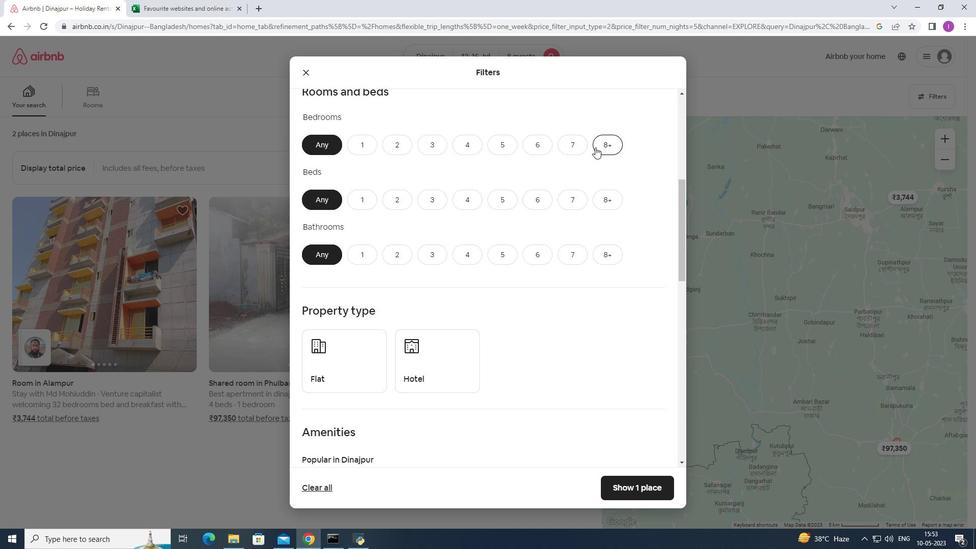 
Action: Mouse moved to (613, 198)
Screenshot: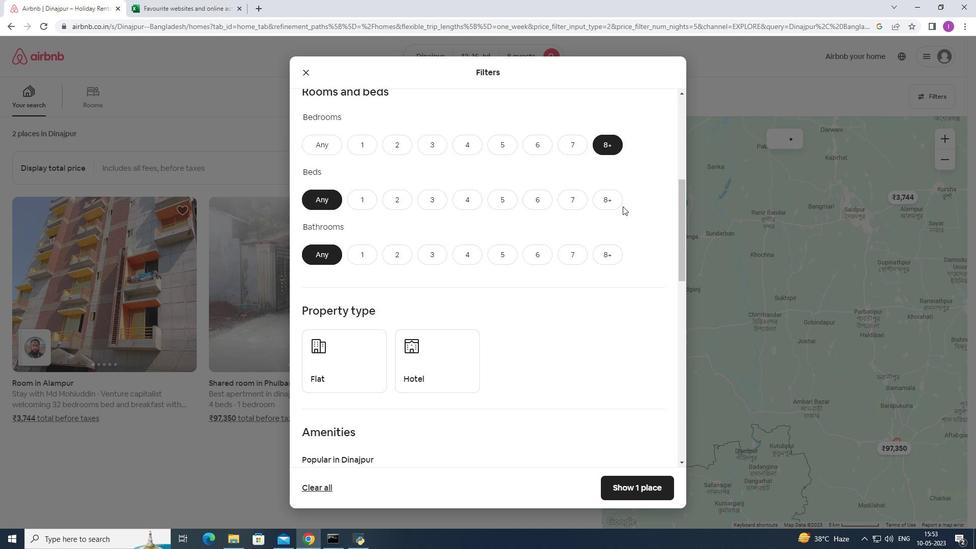 
Action: Mouse pressed left at (613, 198)
Screenshot: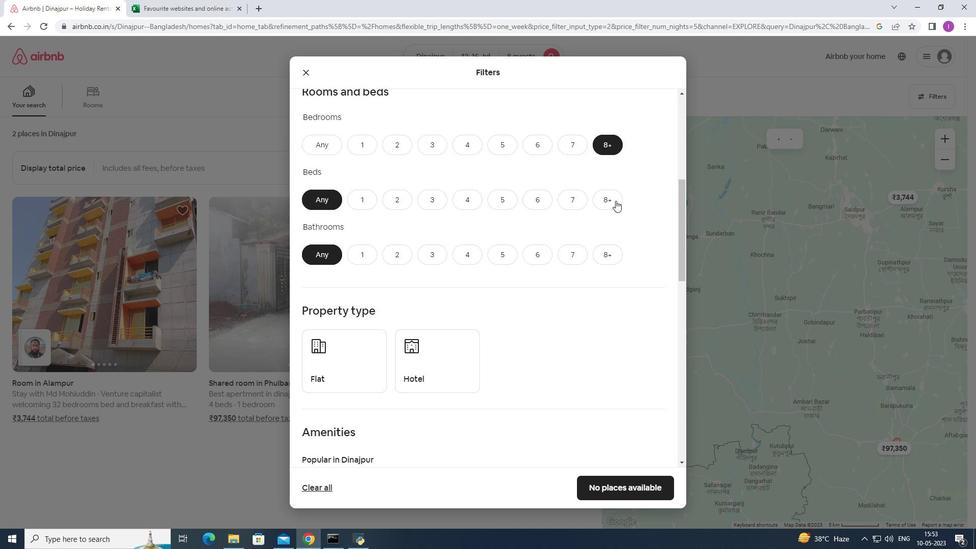 
Action: Mouse moved to (612, 251)
Screenshot: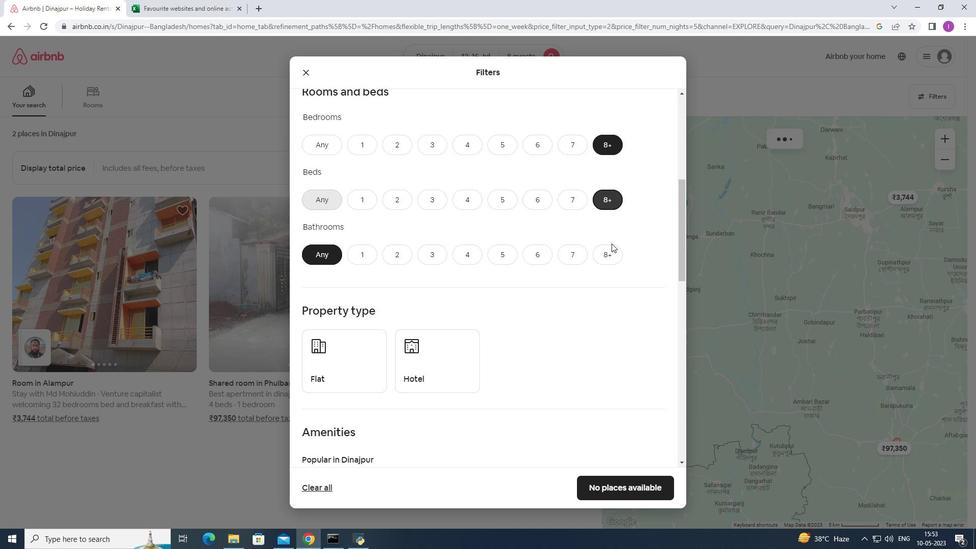 
Action: Mouse pressed left at (612, 251)
Screenshot: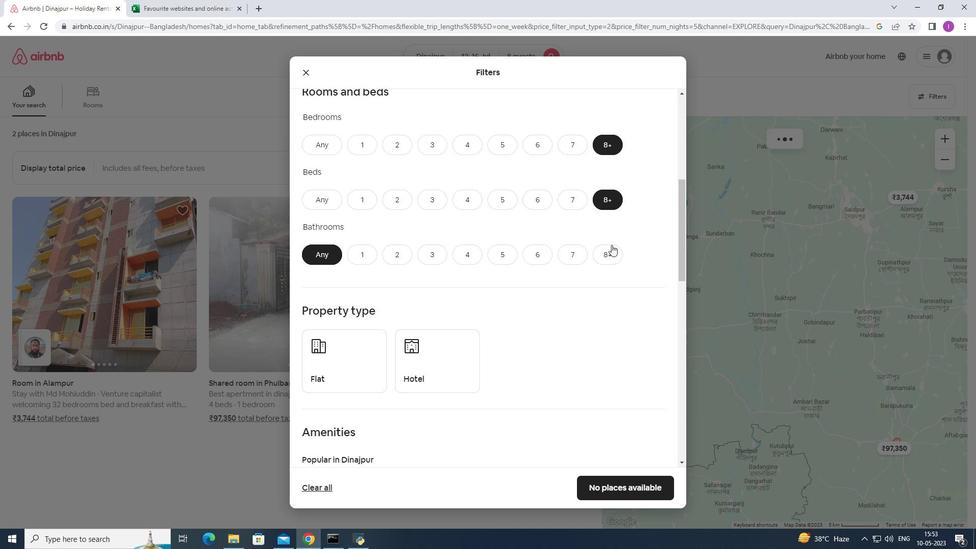 
Action: Mouse moved to (373, 359)
Screenshot: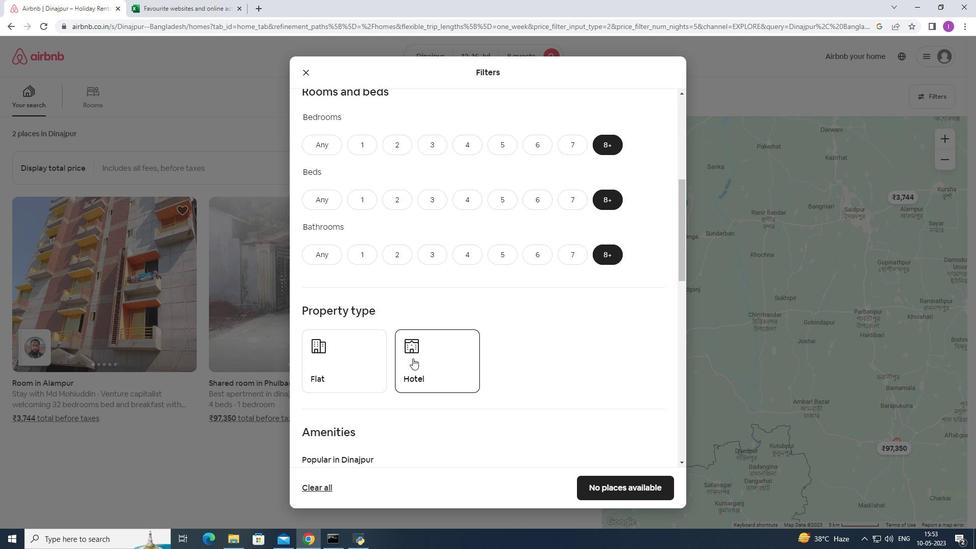 
Action: Mouse pressed left at (373, 359)
Screenshot: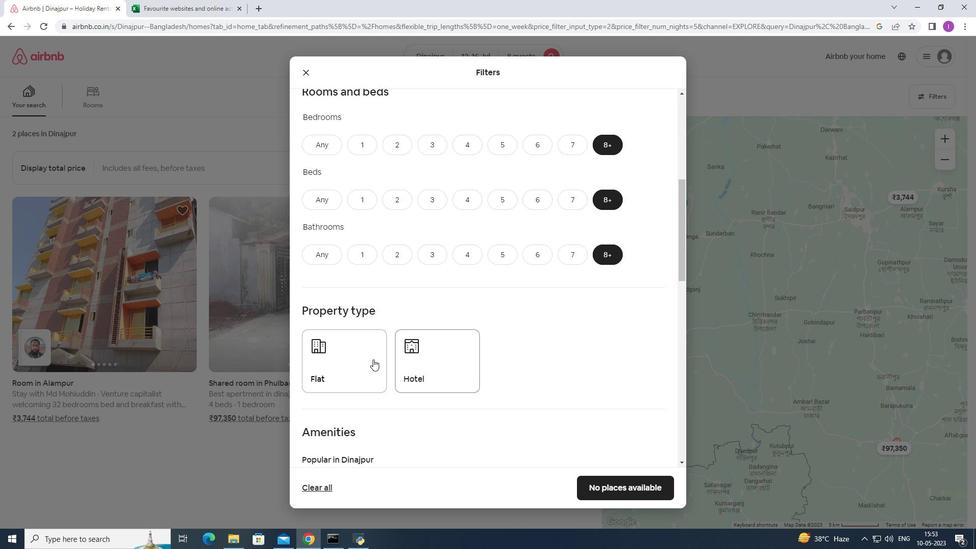 
Action: Mouse moved to (465, 401)
Screenshot: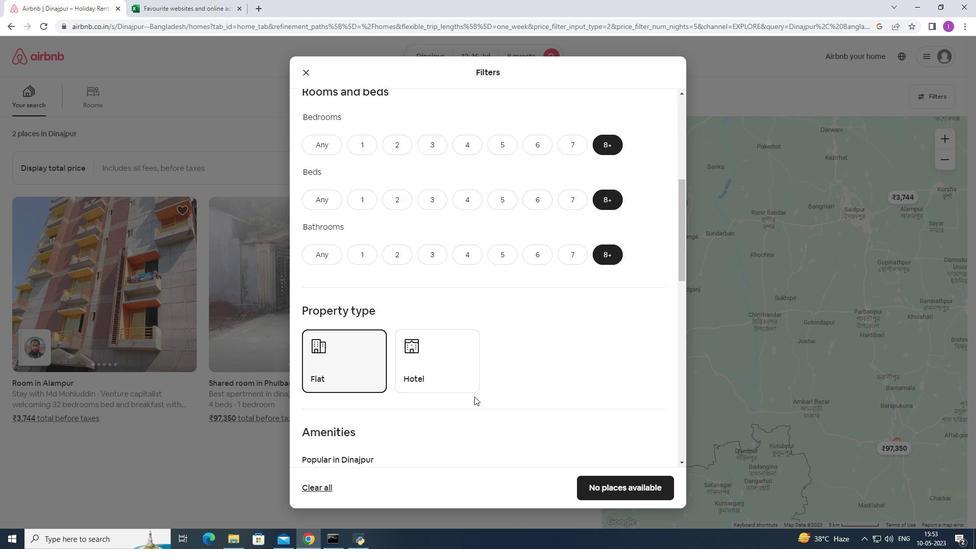 
Action: Mouse scrolled (465, 400) with delta (0, 0)
Screenshot: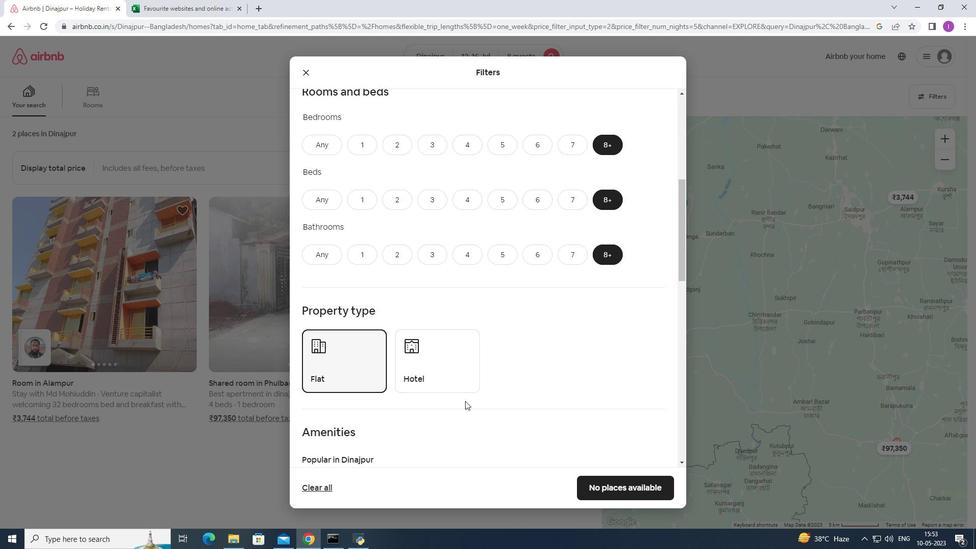 
Action: Mouse scrolled (465, 400) with delta (0, 0)
Screenshot: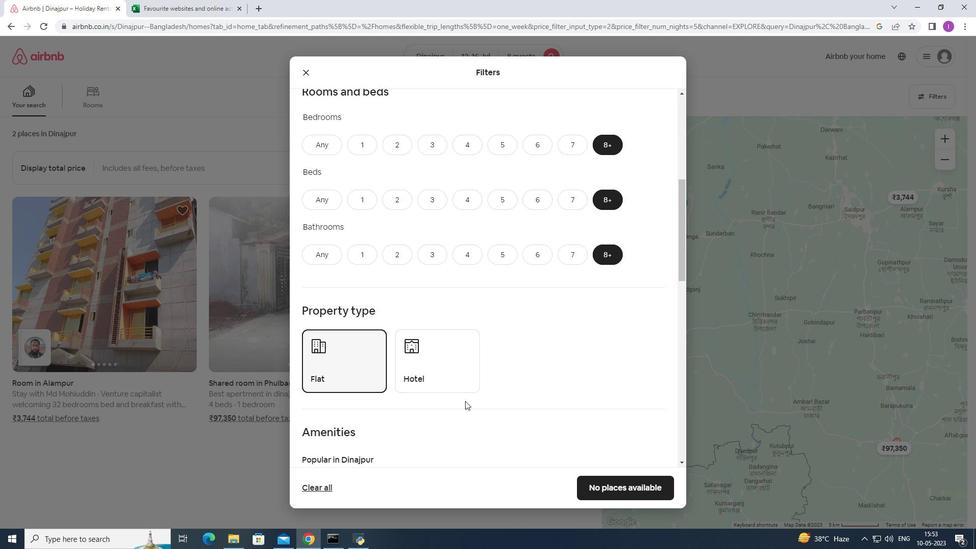 
Action: Mouse scrolled (465, 400) with delta (0, 0)
Screenshot: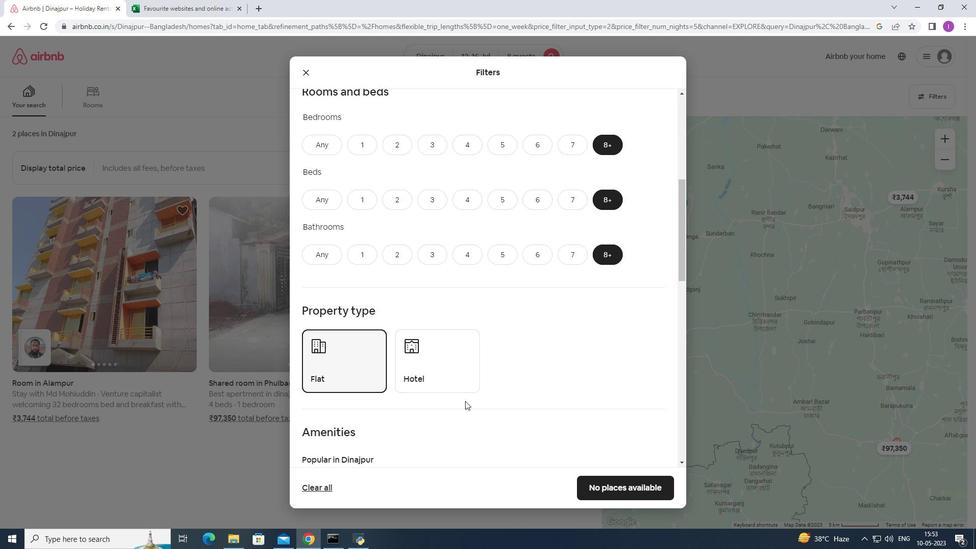 
Action: Mouse moved to (468, 395)
Screenshot: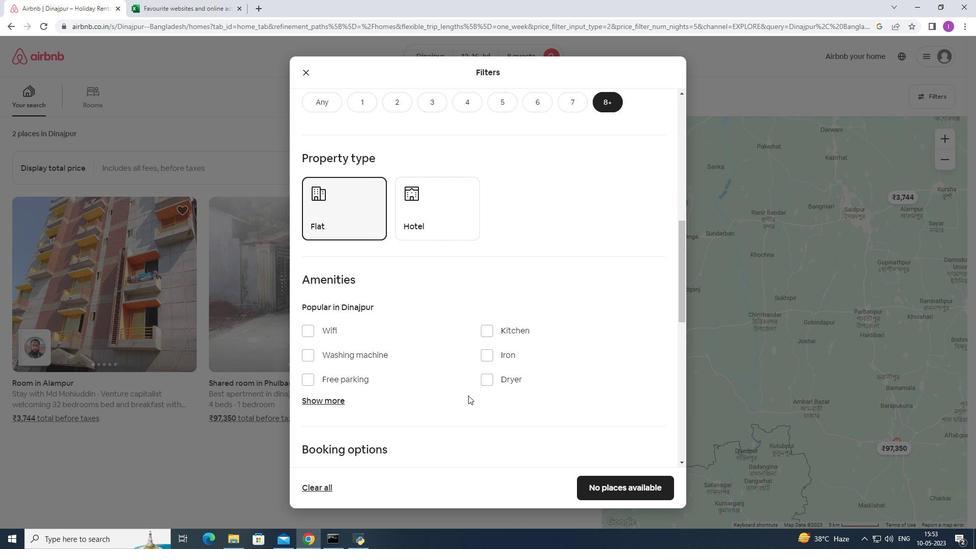 
Action: Mouse scrolled (468, 394) with delta (0, 0)
Screenshot: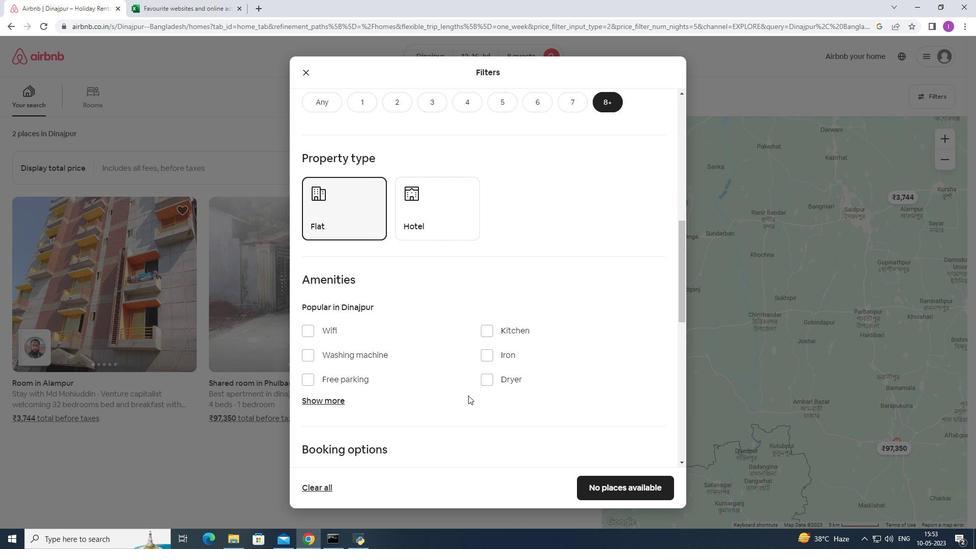 
Action: Mouse scrolled (468, 394) with delta (0, 0)
Screenshot: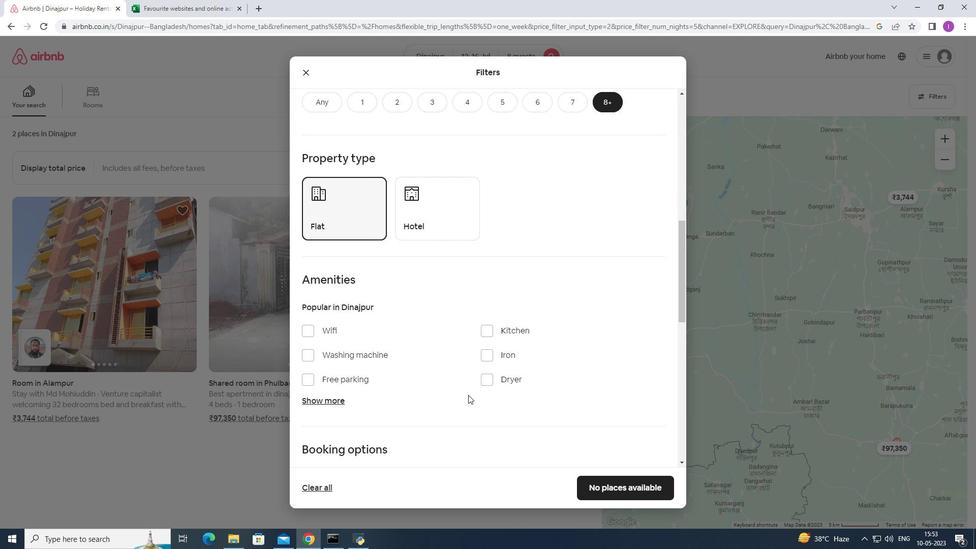 
Action: Mouse moved to (314, 228)
Screenshot: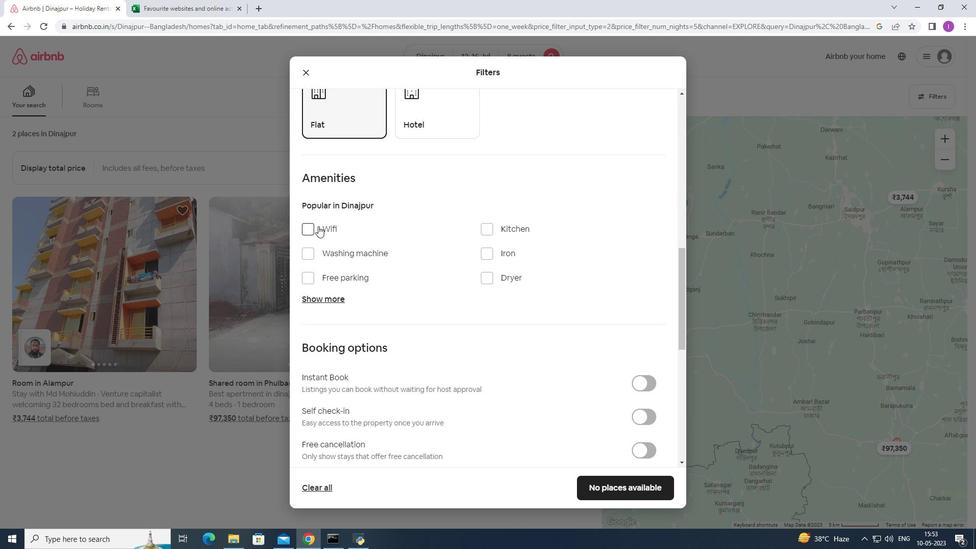 
Action: Mouse pressed left at (314, 228)
Screenshot: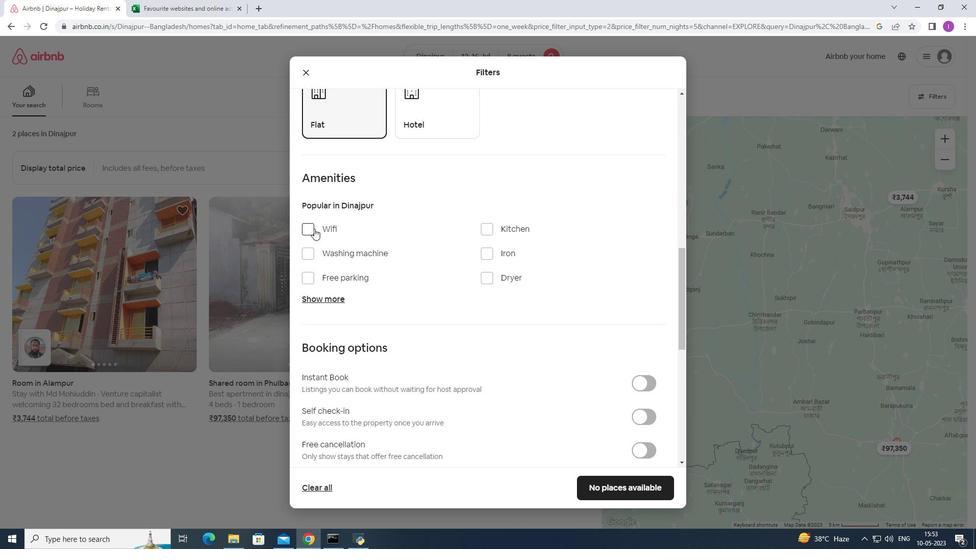 
Action: Mouse moved to (320, 276)
Screenshot: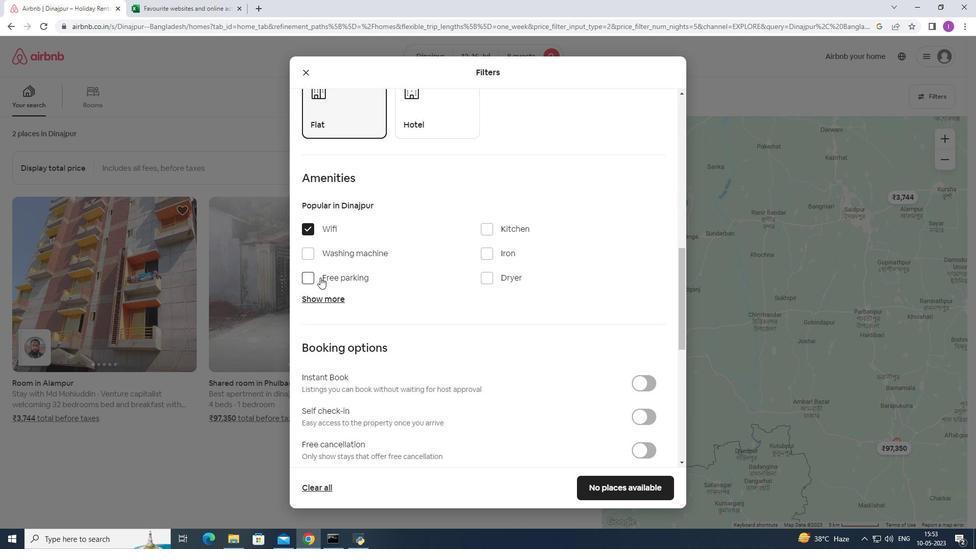 
Action: Mouse pressed left at (320, 276)
Screenshot: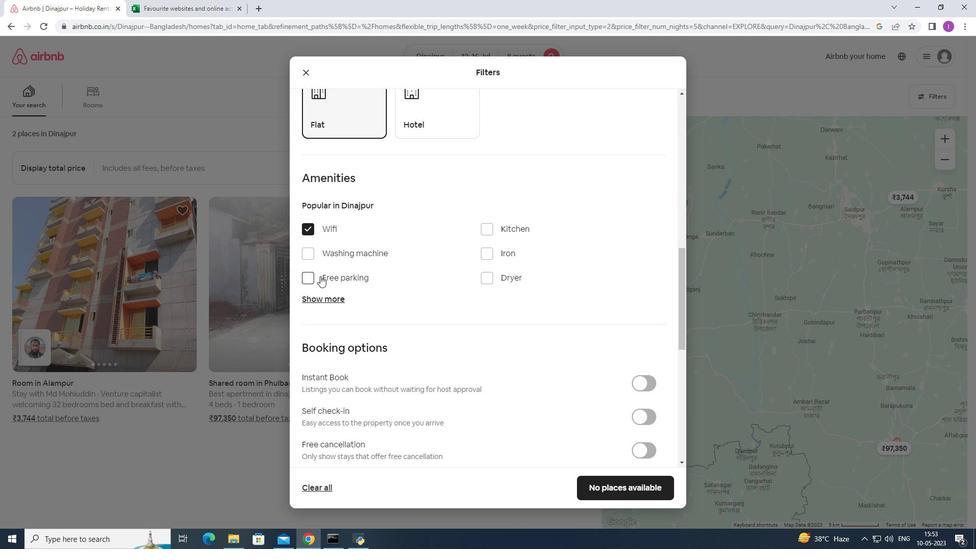 
Action: Mouse moved to (328, 300)
Screenshot: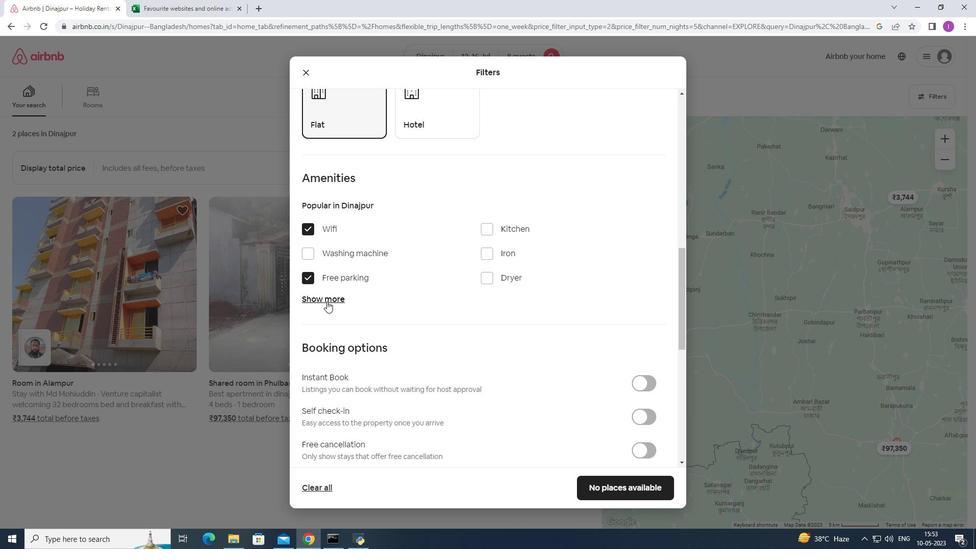 
Action: Mouse pressed left at (328, 300)
Screenshot: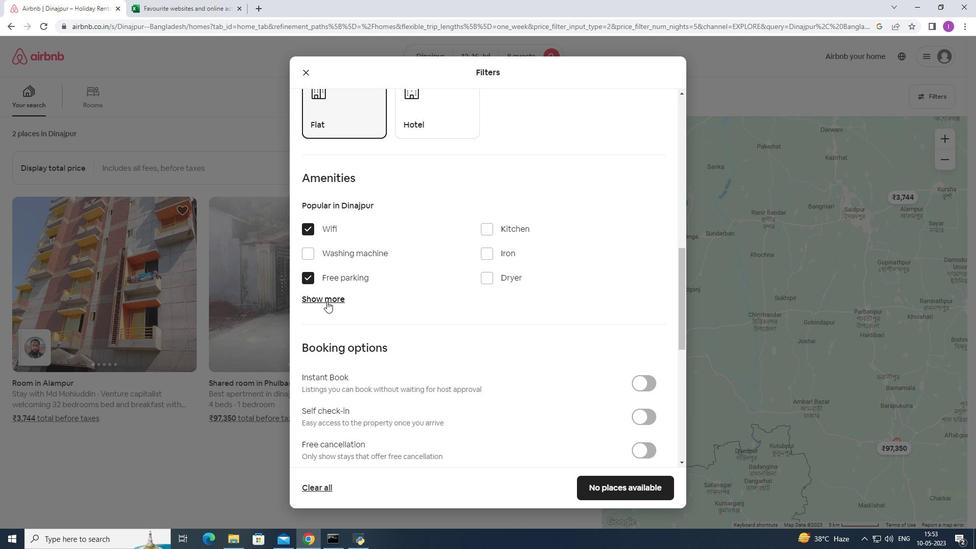 
Action: Mouse moved to (492, 356)
Screenshot: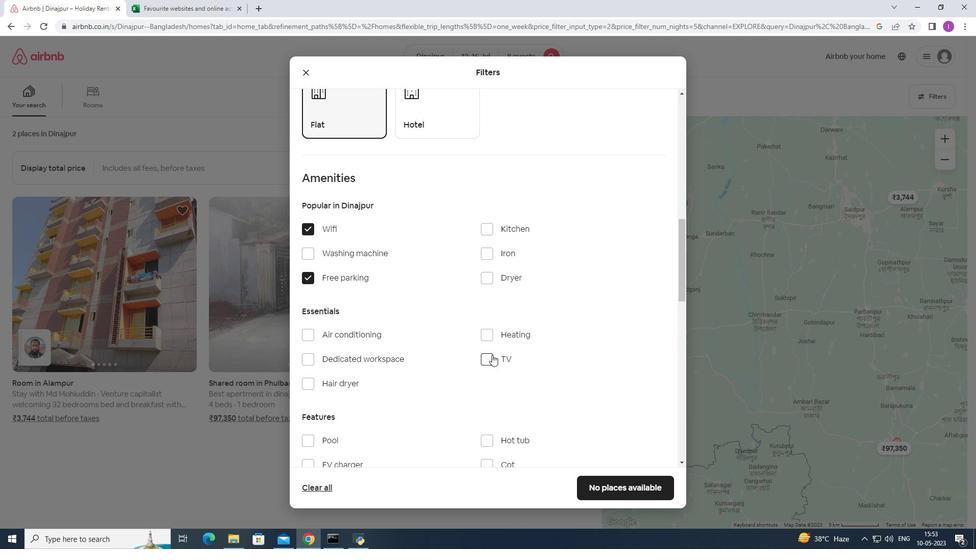 
Action: Mouse pressed left at (492, 356)
Screenshot: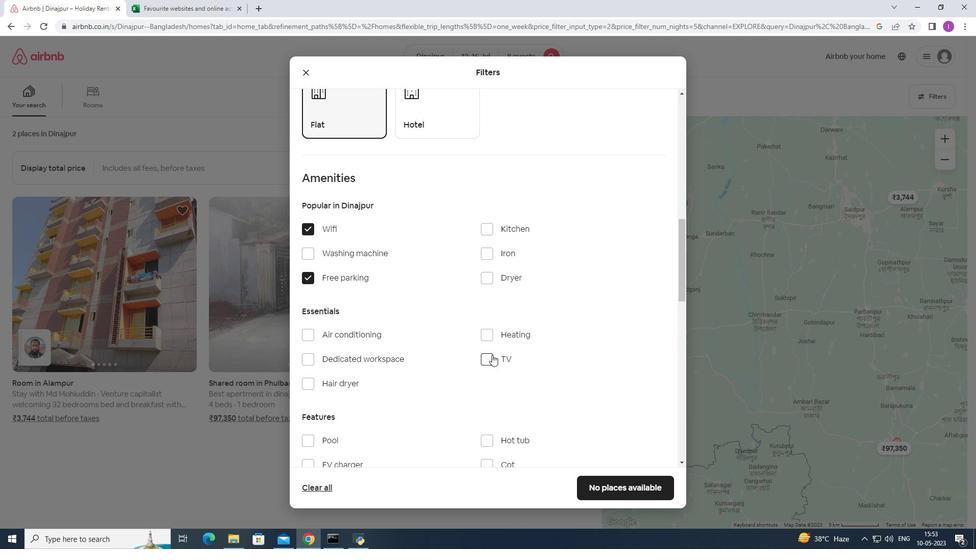 
Action: Mouse moved to (431, 333)
Screenshot: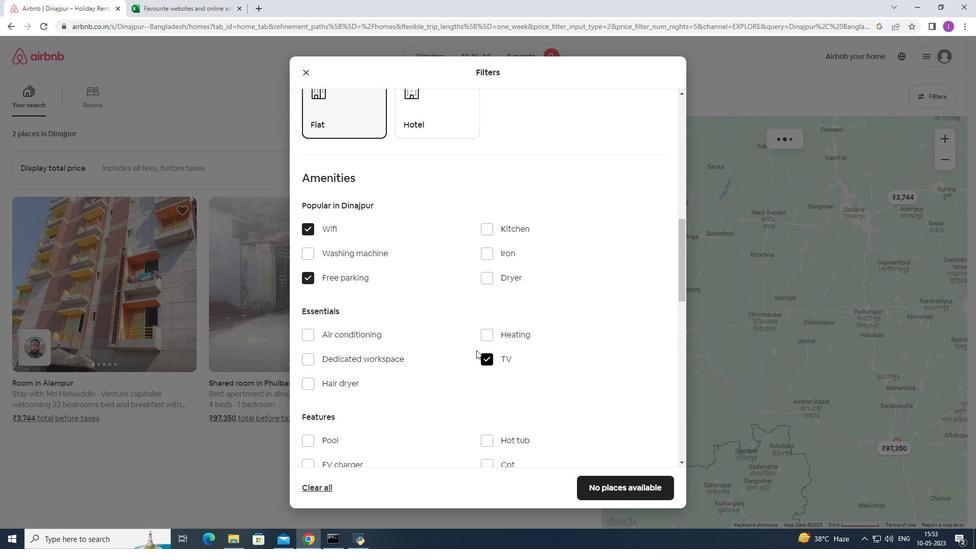 
Action: Mouse scrolled (431, 332) with delta (0, 0)
Screenshot: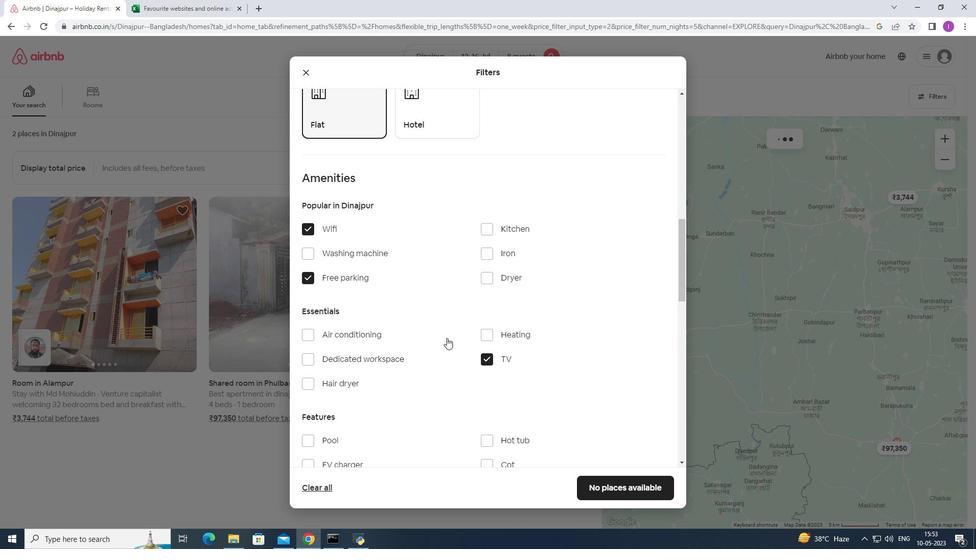 
Action: Mouse scrolled (431, 332) with delta (0, 0)
Screenshot: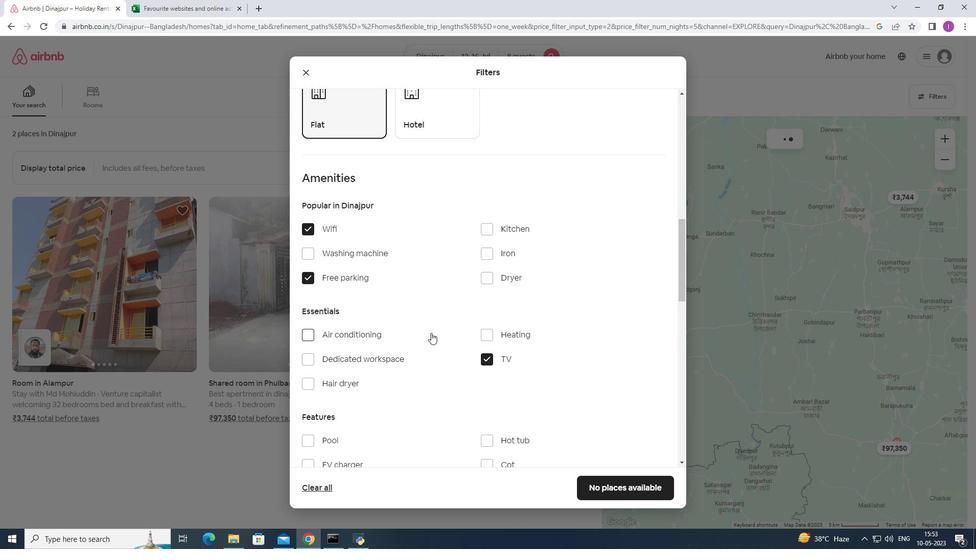
Action: Mouse scrolled (431, 332) with delta (0, 0)
Screenshot: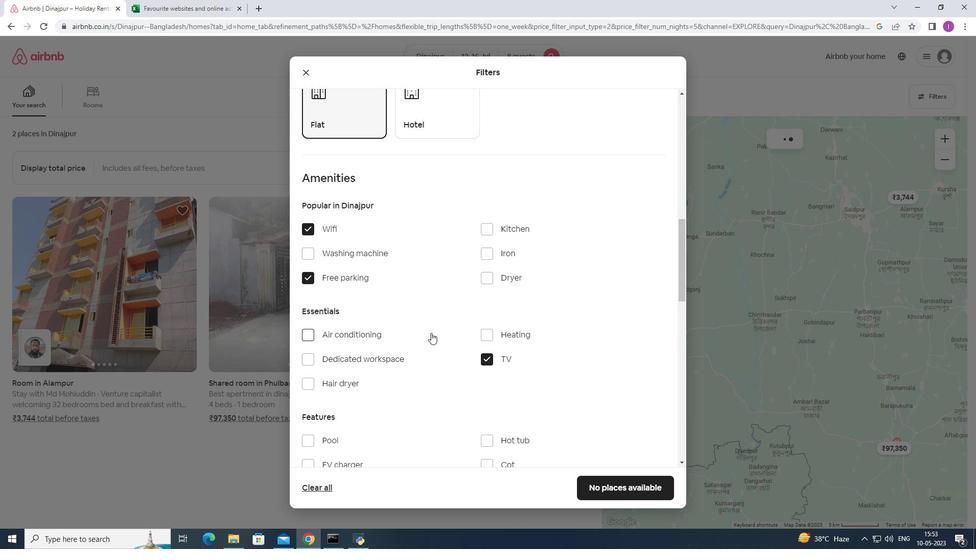 
Action: Mouse scrolled (431, 332) with delta (0, 0)
Screenshot: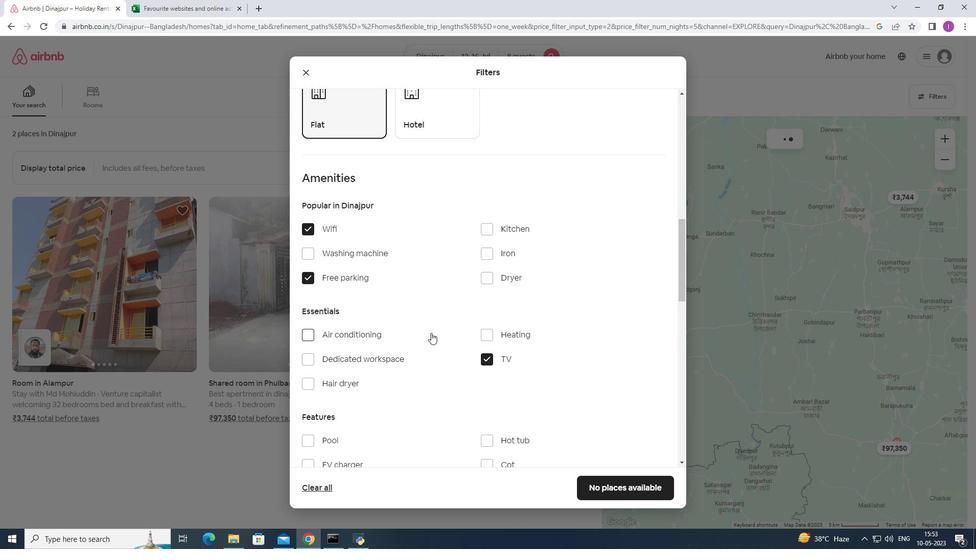 
Action: Mouse moved to (302, 279)
Screenshot: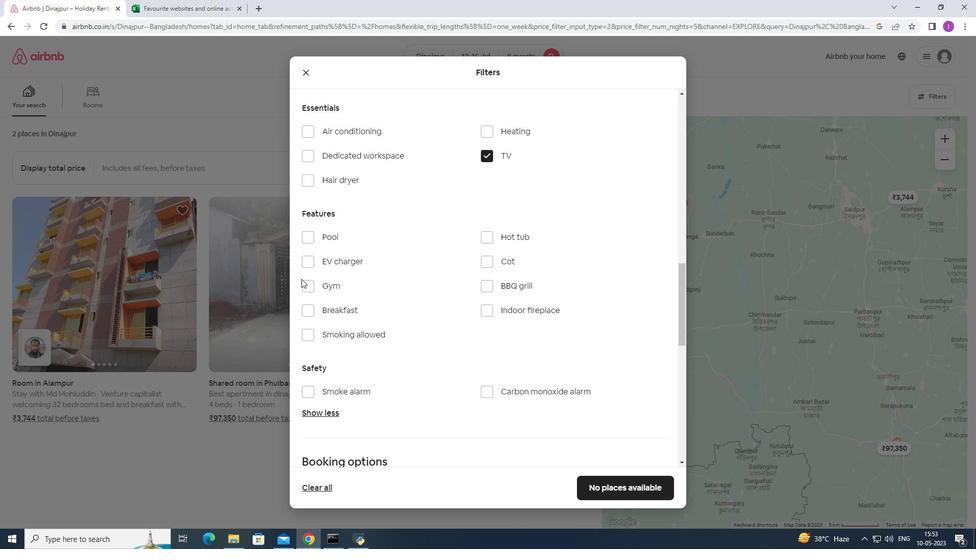 
Action: Mouse pressed left at (302, 279)
Screenshot: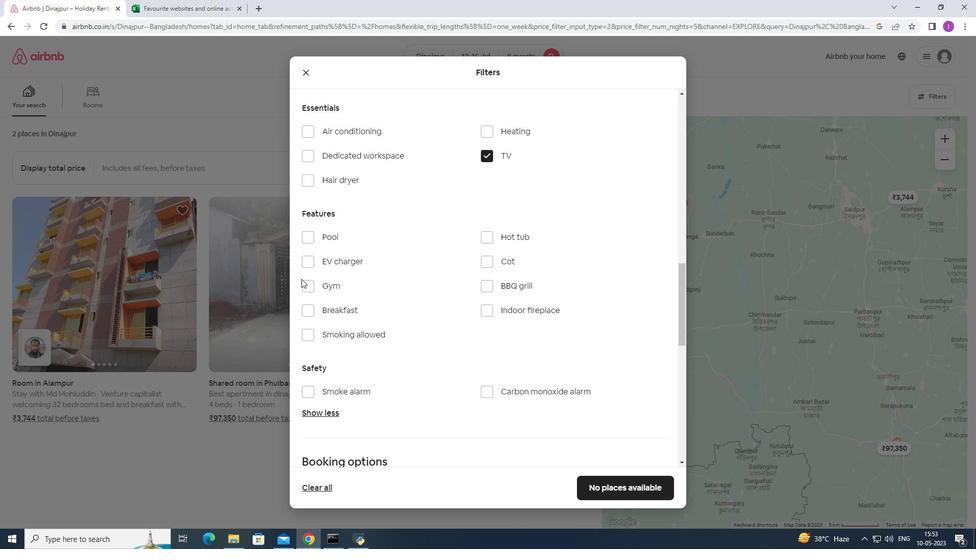 
Action: Mouse moved to (309, 286)
Screenshot: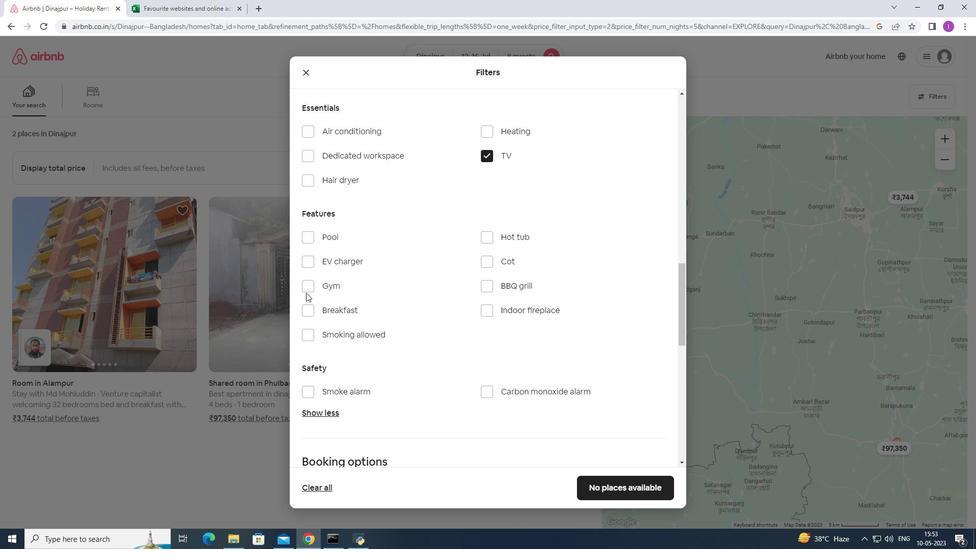 
Action: Mouse pressed left at (309, 286)
Screenshot: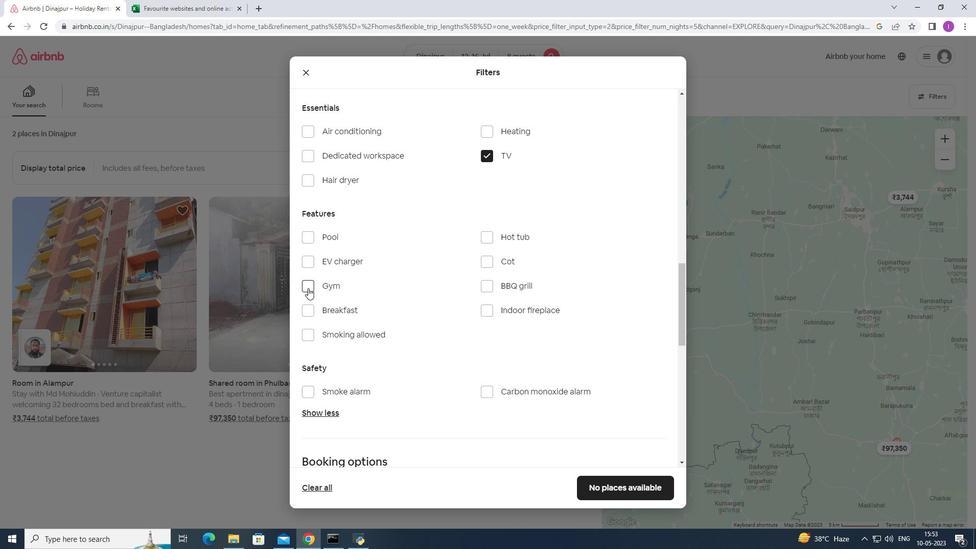 
Action: Mouse moved to (309, 311)
Screenshot: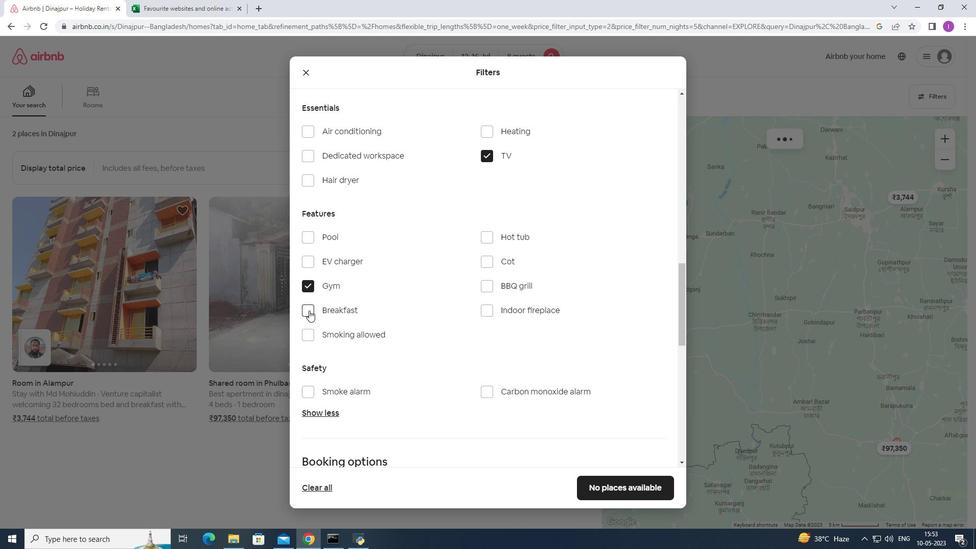 
Action: Mouse pressed left at (309, 311)
Screenshot: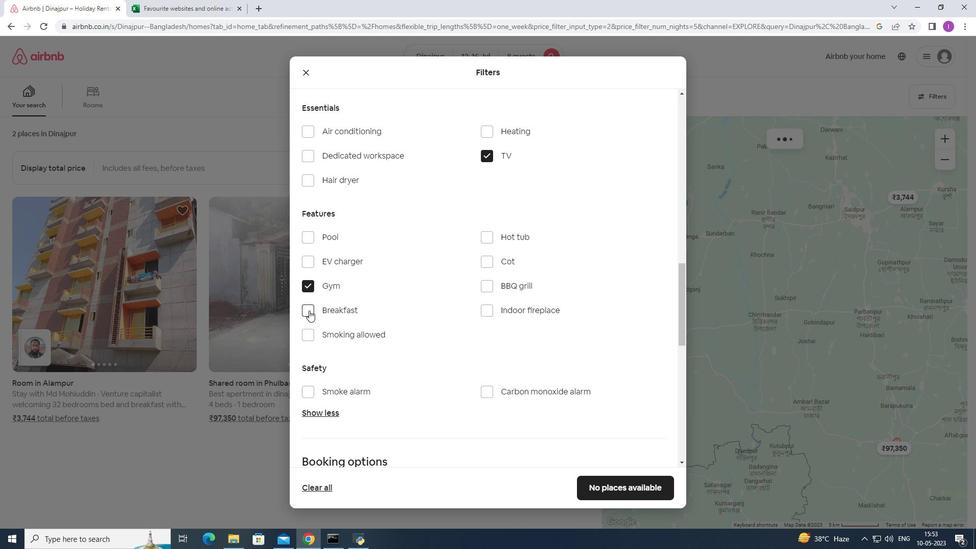 
Action: Mouse moved to (444, 338)
Screenshot: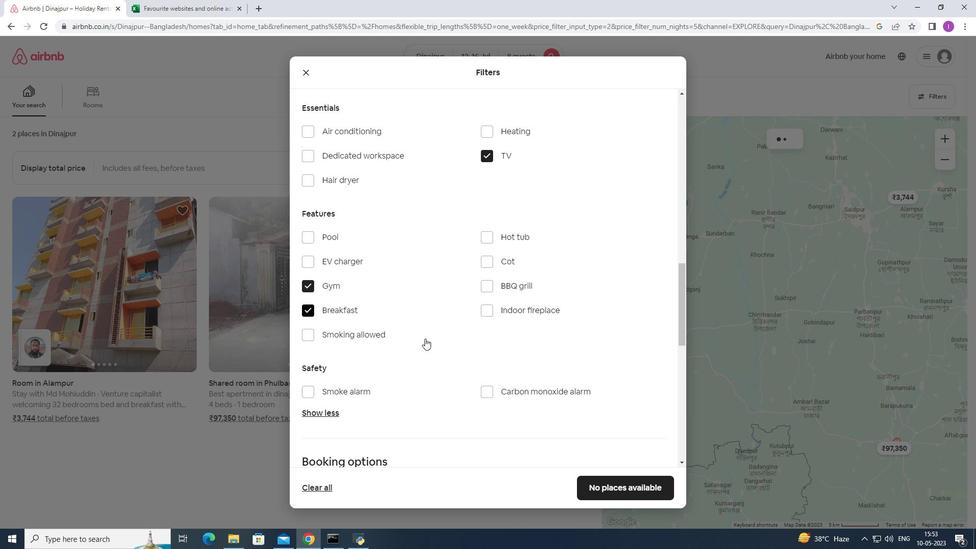 
Action: Mouse scrolled (444, 338) with delta (0, 0)
Screenshot: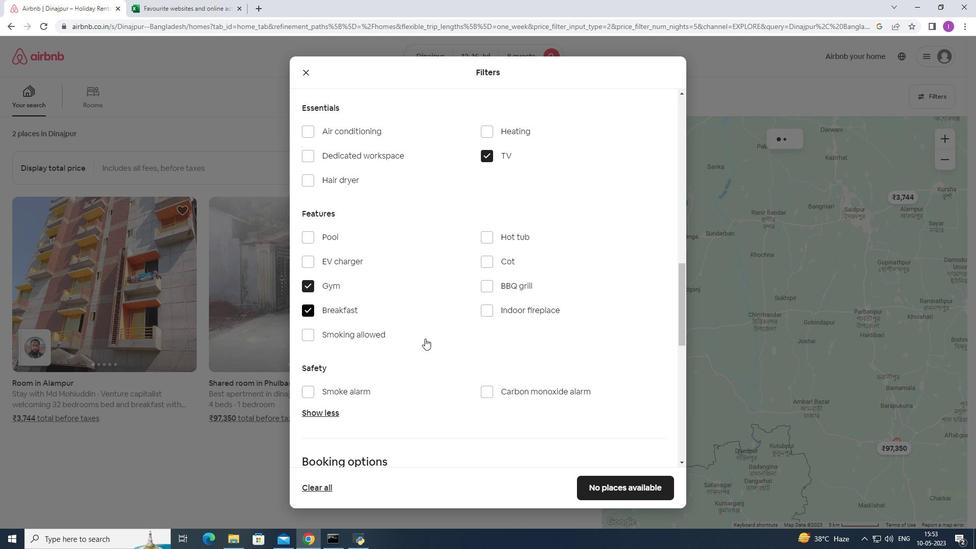 
Action: Mouse scrolled (444, 338) with delta (0, 0)
Screenshot: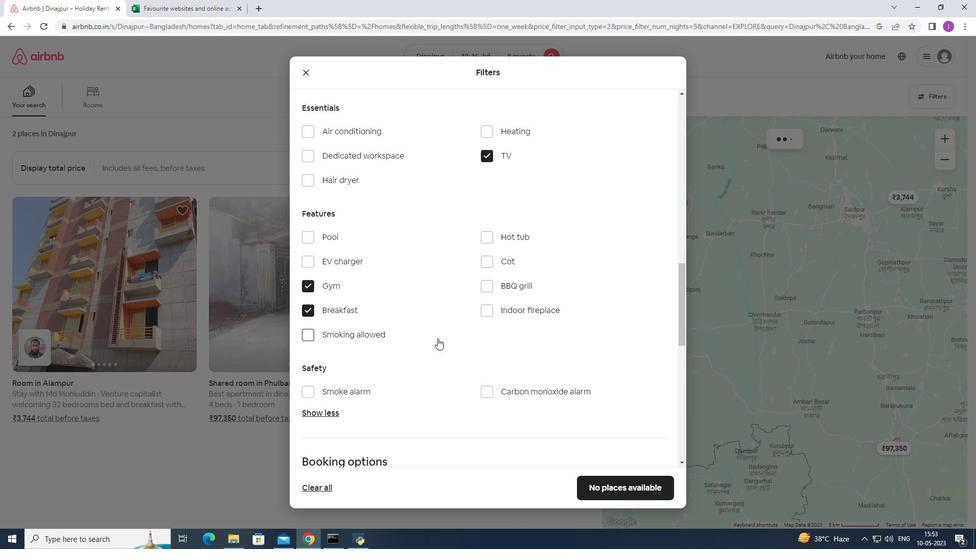 
Action: Mouse scrolled (444, 338) with delta (0, 0)
Screenshot: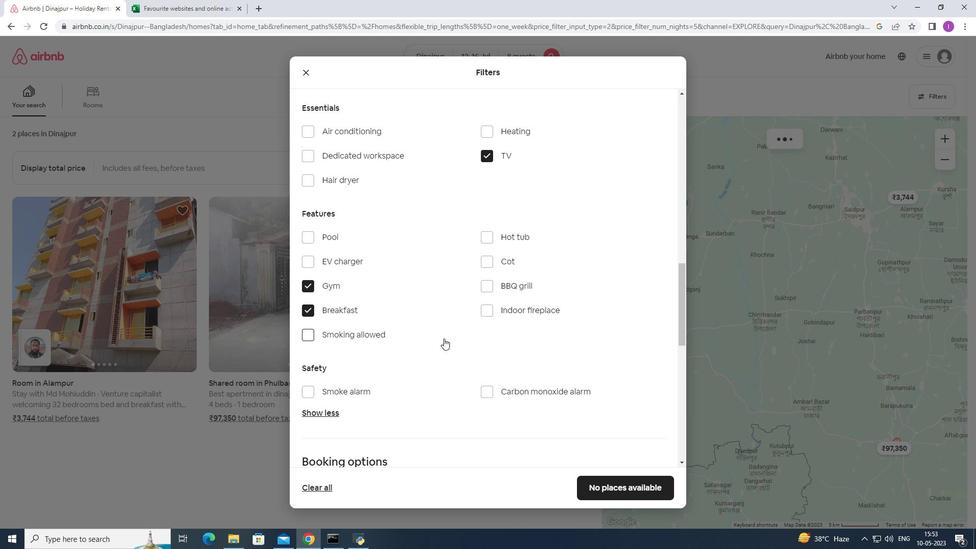
Action: Mouse scrolled (444, 338) with delta (0, 0)
Screenshot: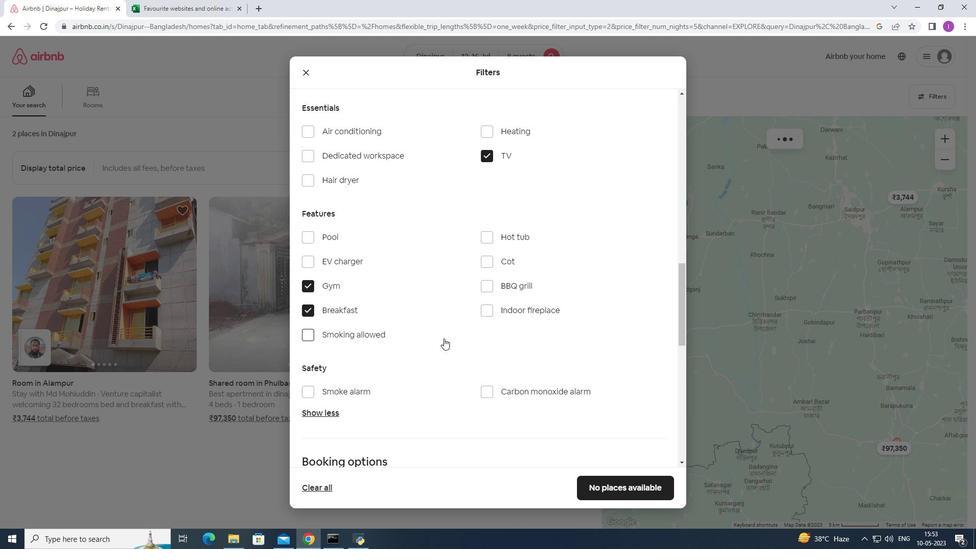
Action: Mouse moved to (647, 329)
Screenshot: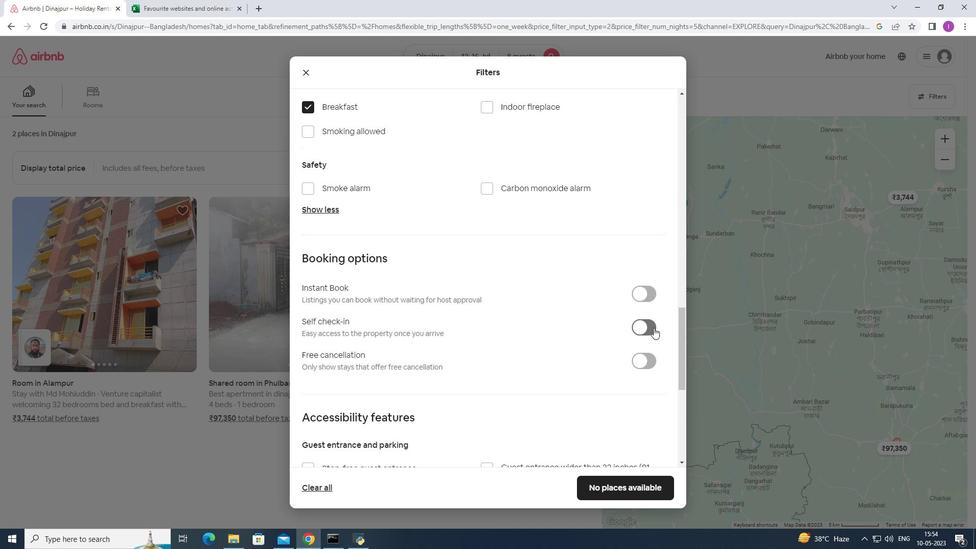 
Action: Mouse pressed left at (647, 329)
Screenshot: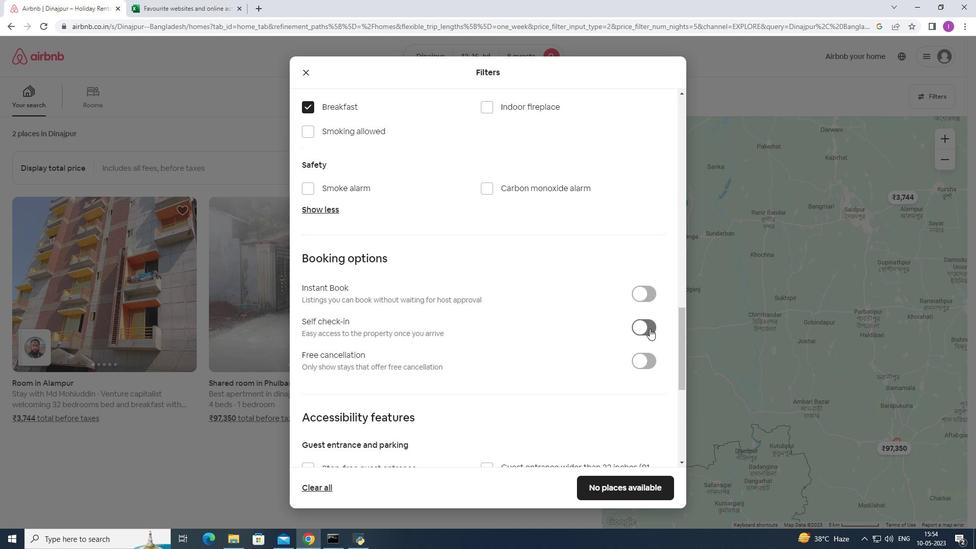 
Action: Mouse moved to (443, 368)
Screenshot: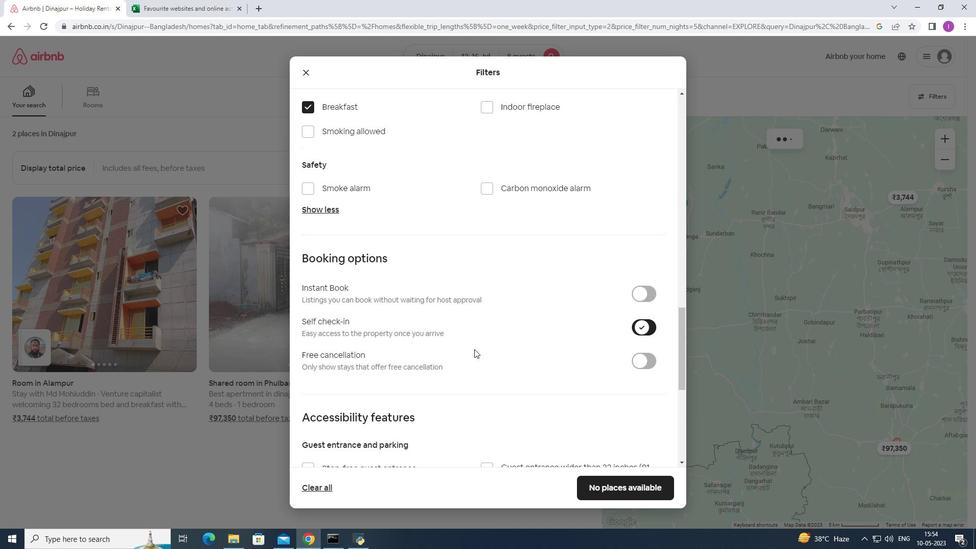 
Action: Mouse scrolled (443, 367) with delta (0, 0)
Screenshot: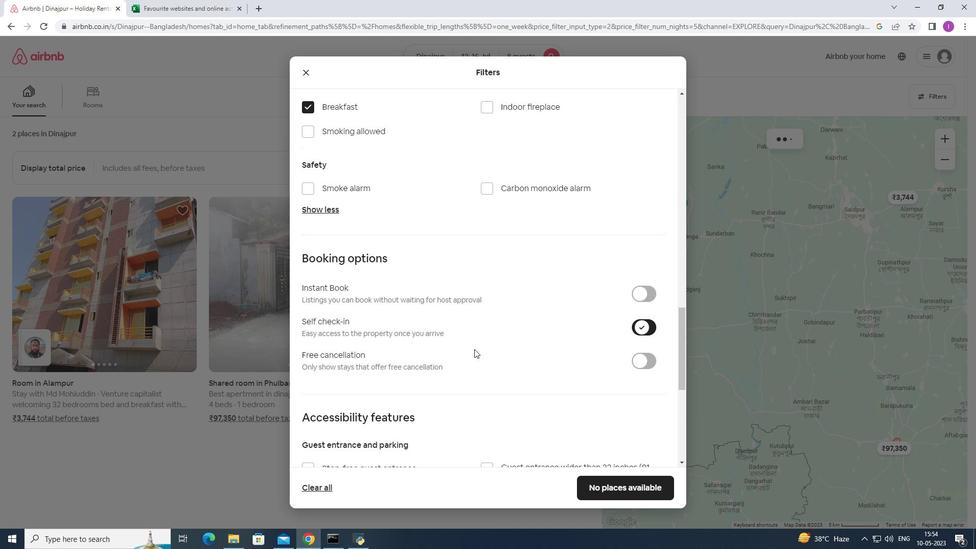 
Action: Mouse scrolled (443, 367) with delta (0, 0)
Screenshot: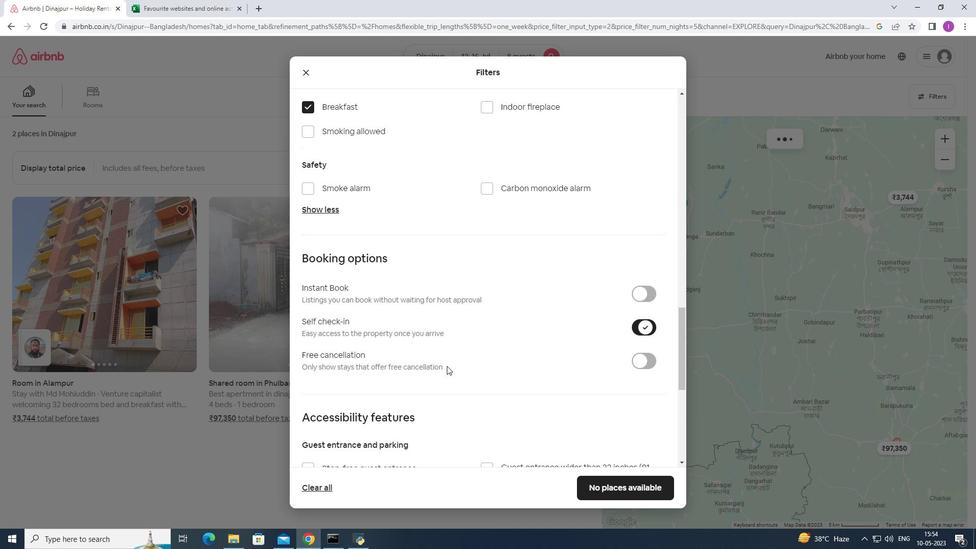 
Action: Mouse scrolled (443, 367) with delta (0, 0)
Screenshot: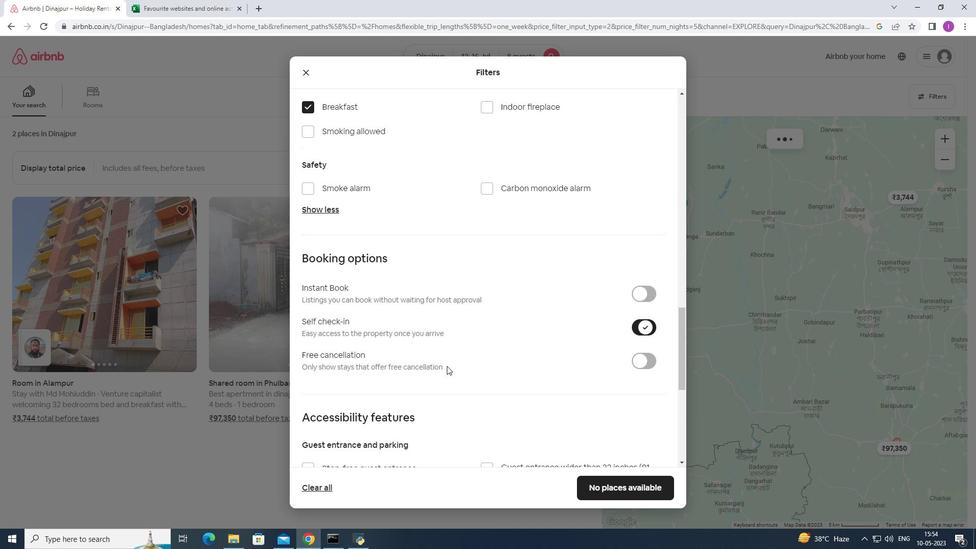
Action: Mouse scrolled (443, 367) with delta (0, 0)
Screenshot: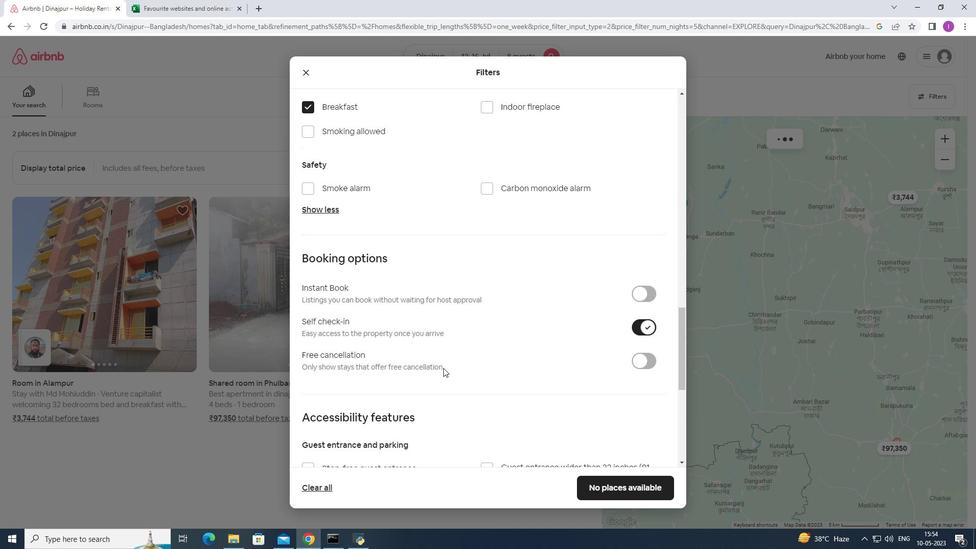 
Action: Mouse scrolled (443, 367) with delta (0, 0)
Screenshot: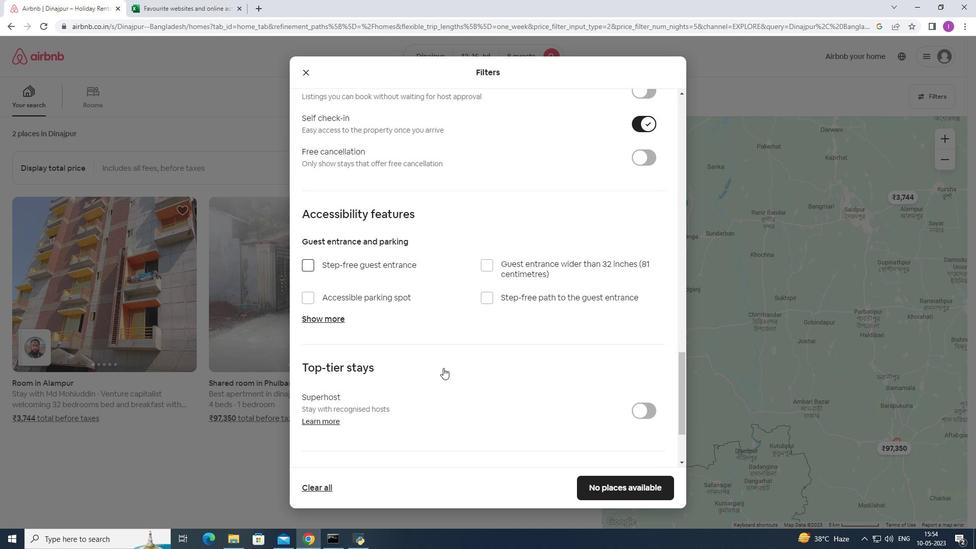 
Action: Mouse scrolled (443, 367) with delta (0, 0)
Screenshot: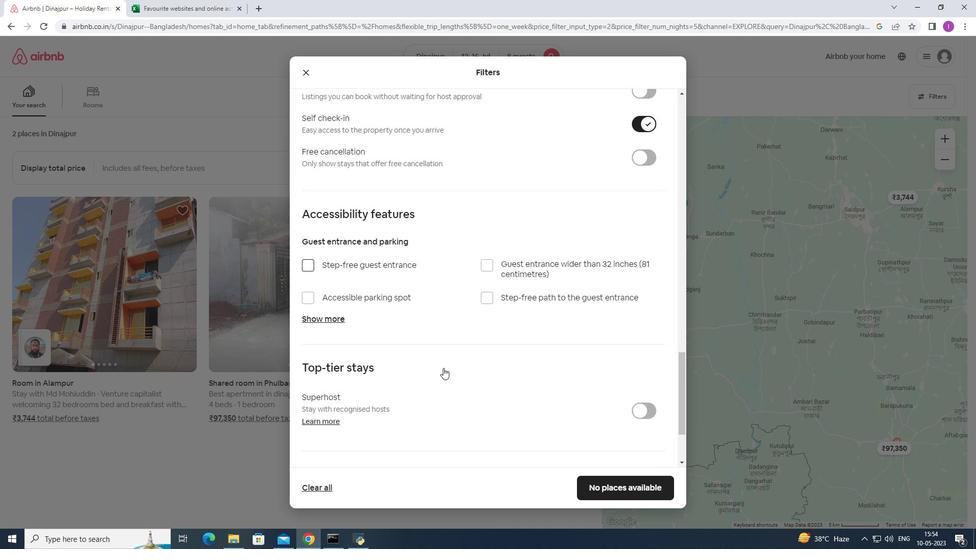 
Action: Mouse scrolled (443, 367) with delta (0, 0)
Screenshot: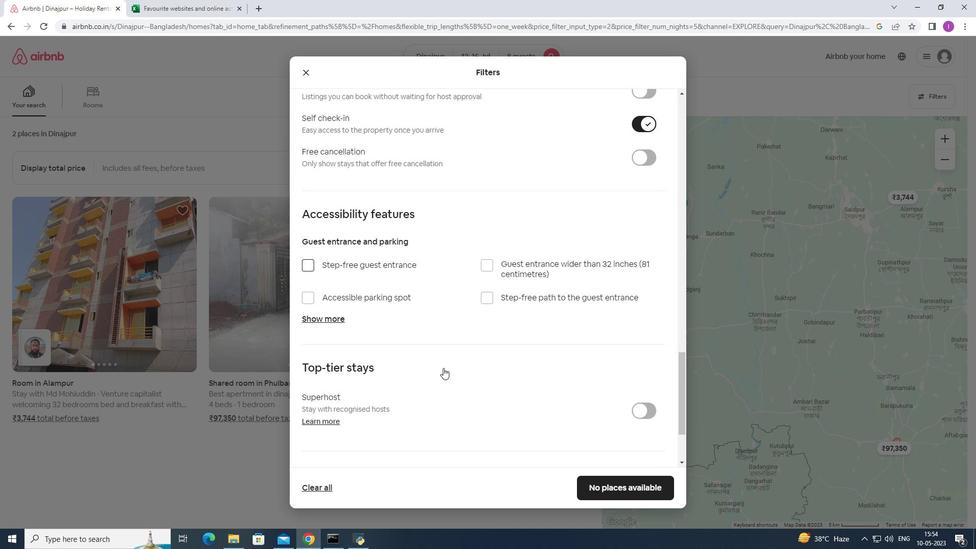 
Action: Mouse moved to (344, 340)
Screenshot: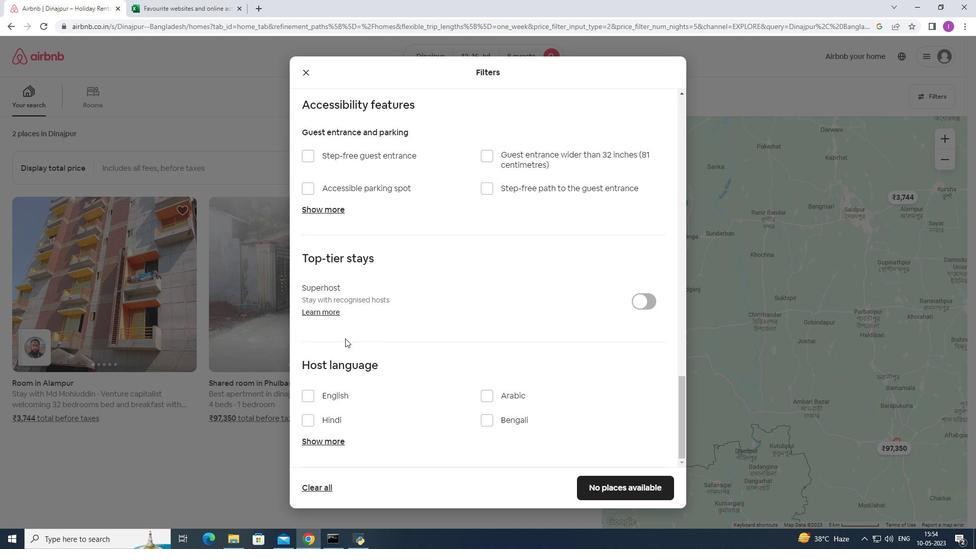 
Action: Mouse scrolled (344, 339) with delta (0, 0)
Screenshot: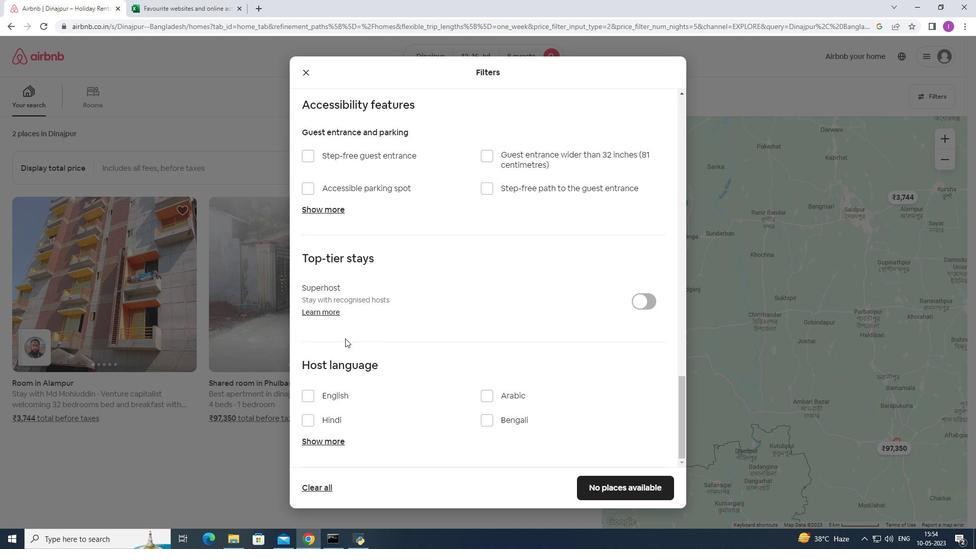 
Action: Mouse moved to (346, 343)
Screenshot: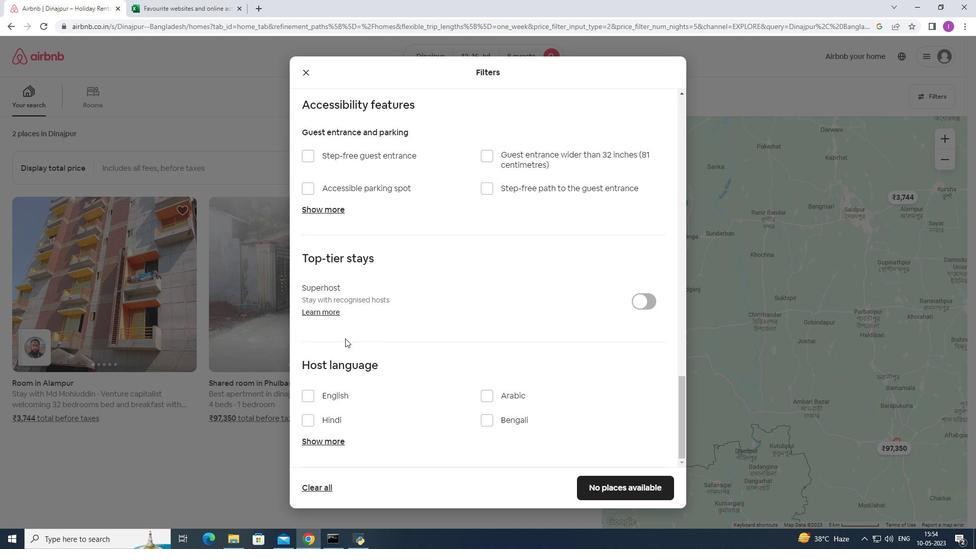
Action: Mouse scrolled (346, 342) with delta (0, 0)
Screenshot: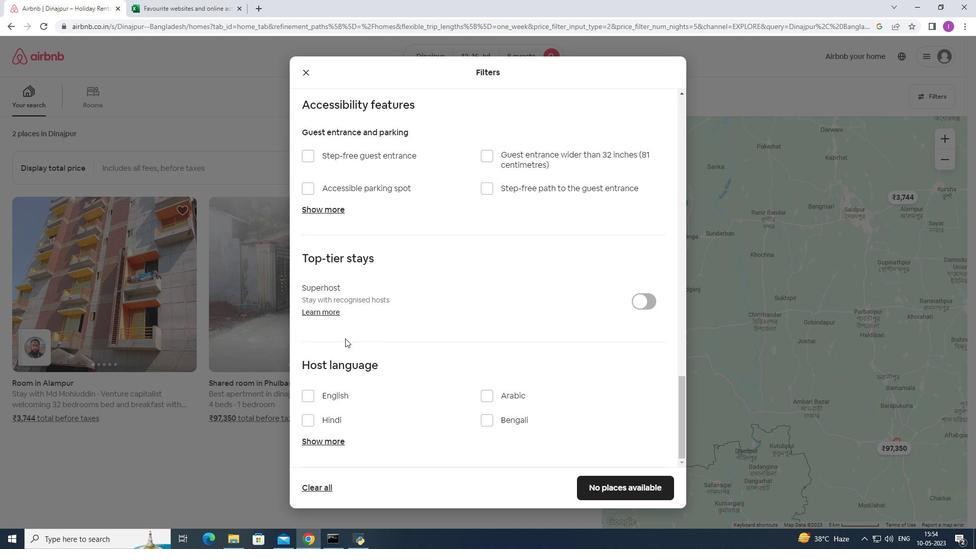 
Action: Mouse moved to (306, 395)
Screenshot: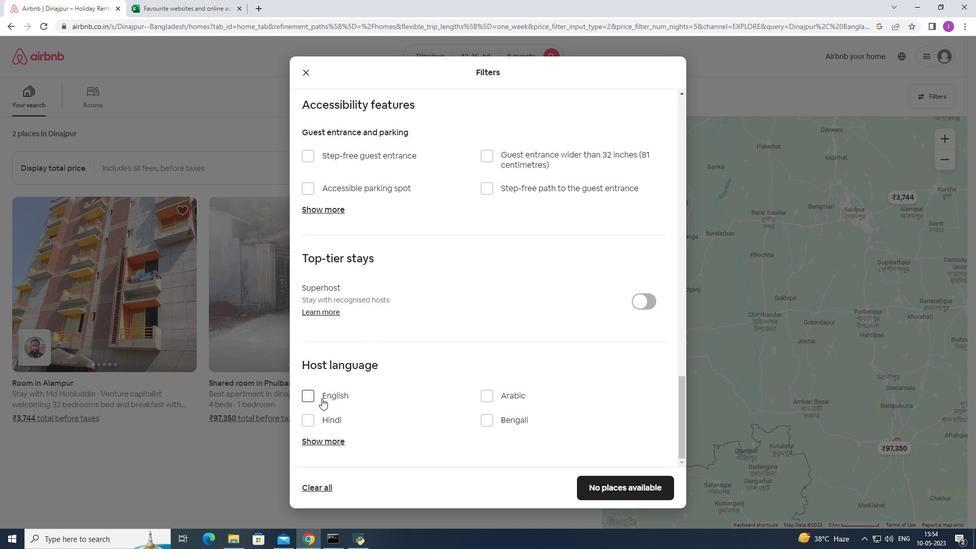 
Action: Mouse pressed left at (306, 395)
Screenshot: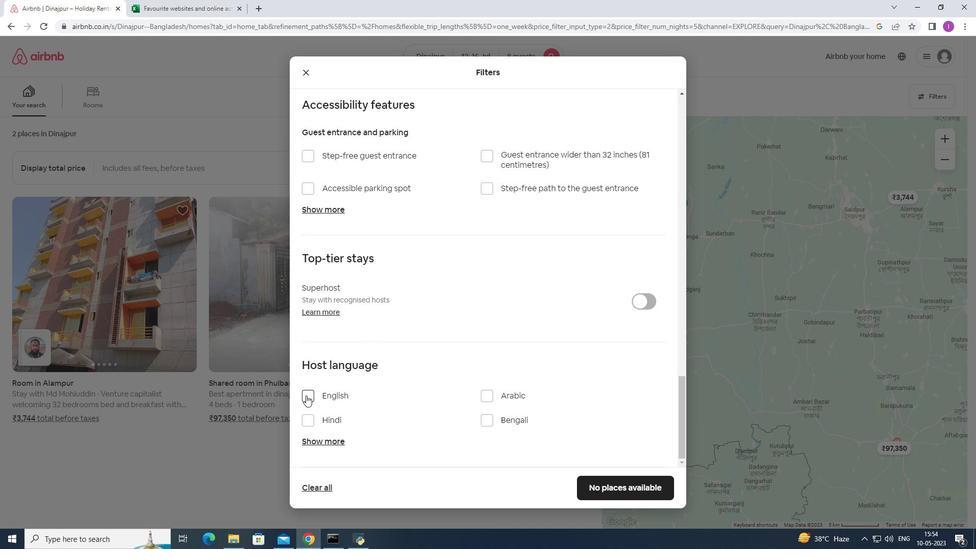 
Action: Mouse moved to (604, 490)
Screenshot: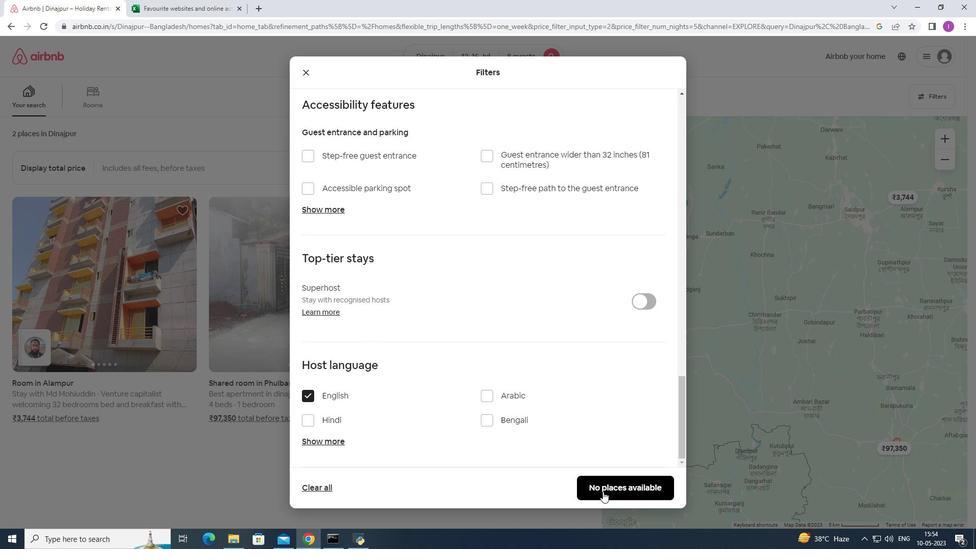 
Action: Mouse pressed left at (604, 490)
Screenshot: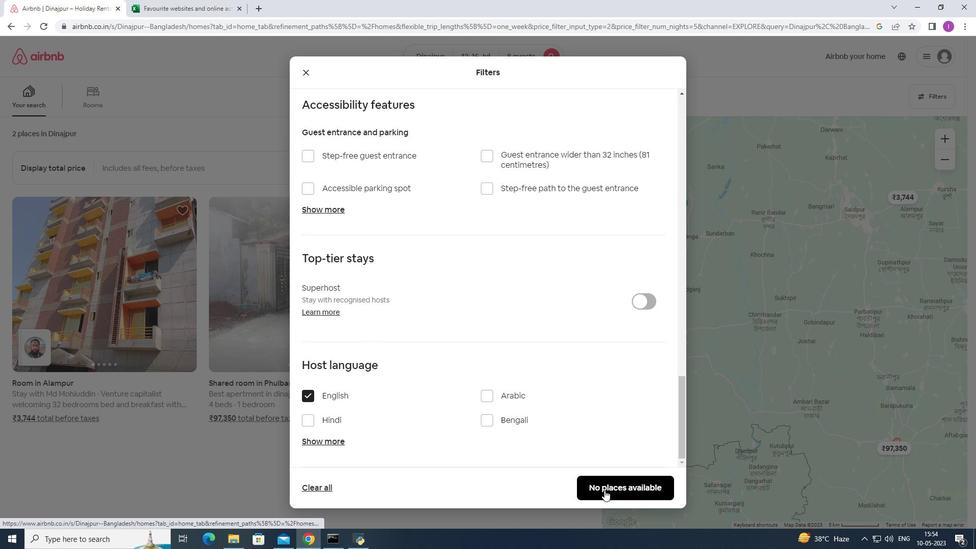 
Action: Mouse moved to (626, 488)
Screenshot: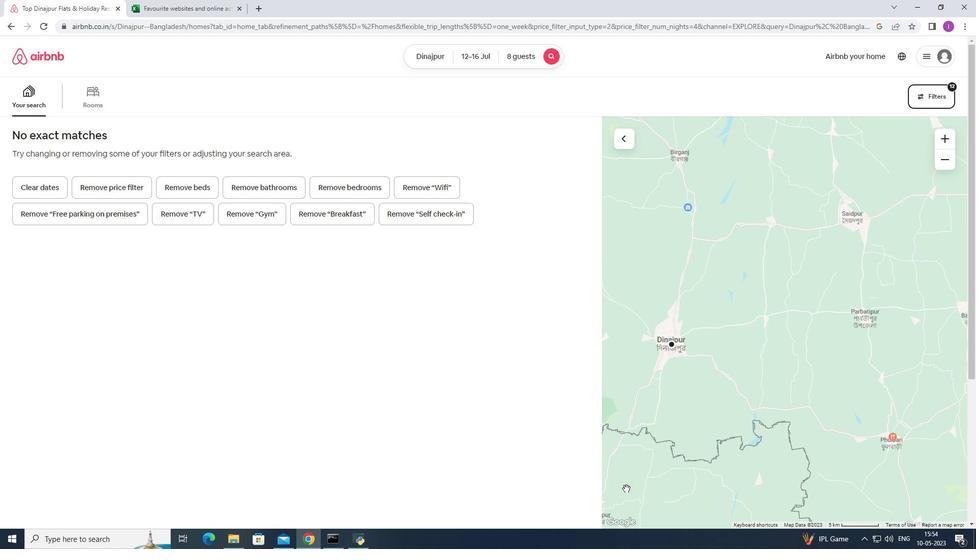 
